 Task: Search one way flight ticket for 3 adults, 3 children in business from Ogdensburg: Ogdensburg International Airport to Jacksonville: Albert J. Ellis Airport on 8-3-2023. Number of bags: 1 checked bag. Price is upto 94000. Outbound departure time preference is 15:45.
Action: Mouse moved to (236, 235)
Screenshot: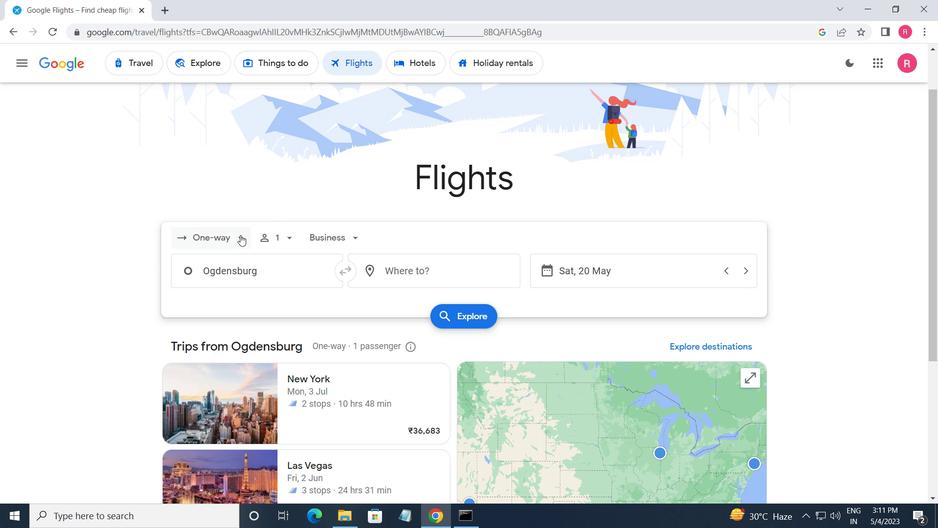 
Action: Mouse pressed left at (236, 235)
Screenshot: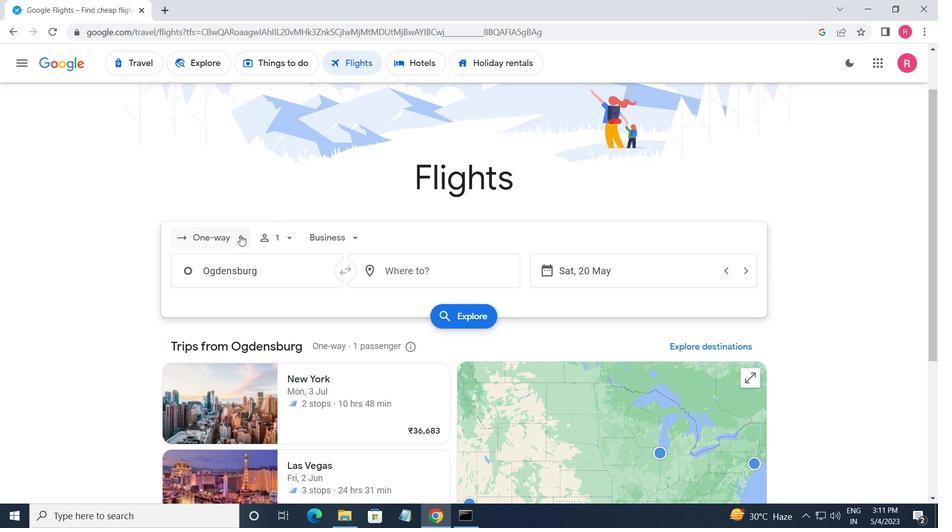 
Action: Mouse moved to (237, 295)
Screenshot: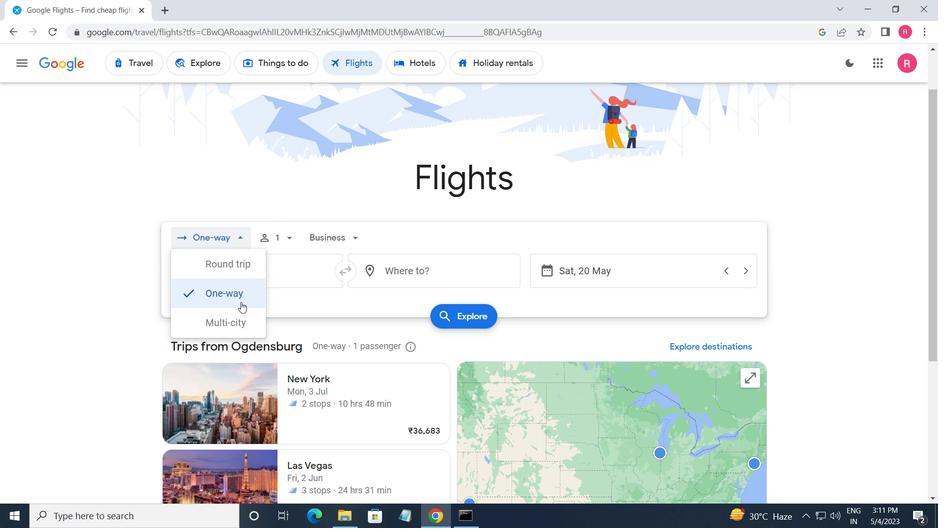 
Action: Mouse pressed left at (237, 295)
Screenshot: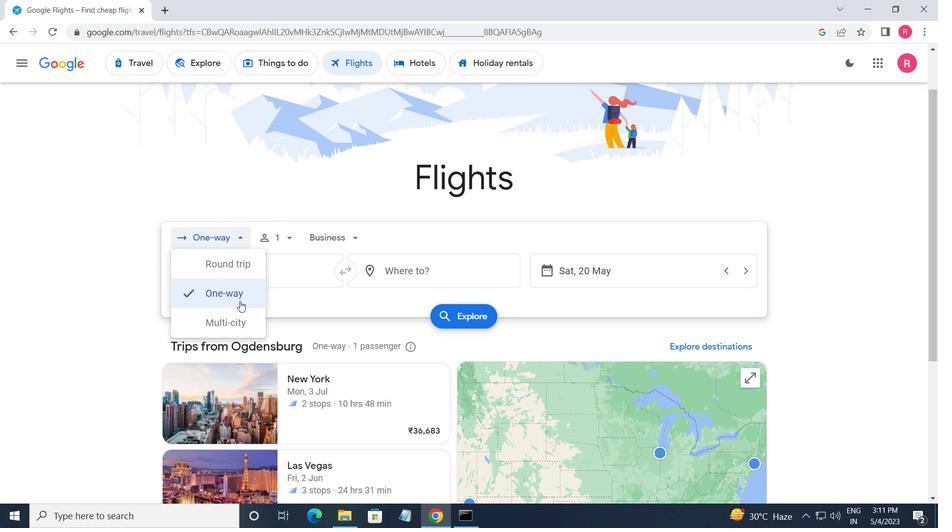 
Action: Mouse moved to (270, 238)
Screenshot: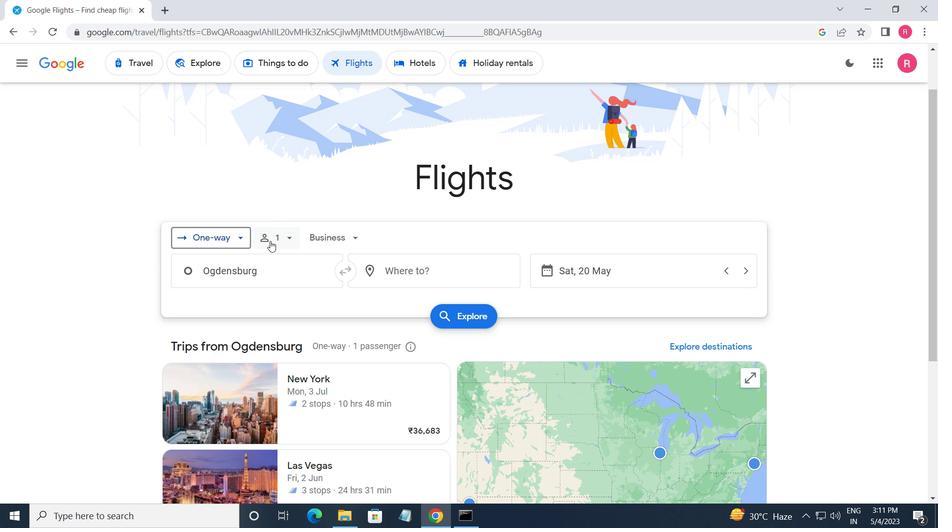 
Action: Mouse pressed left at (270, 238)
Screenshot: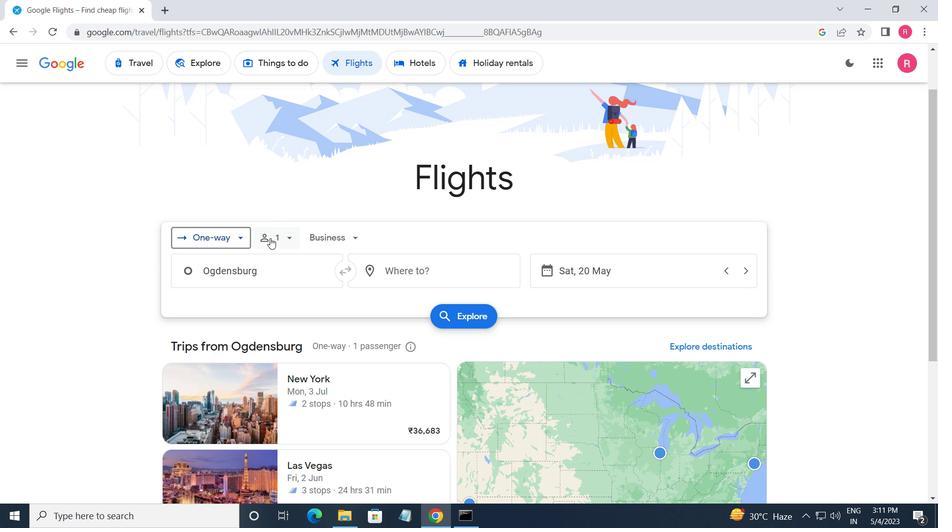
Action: Mouse moved to (390, 263)
Screenshot: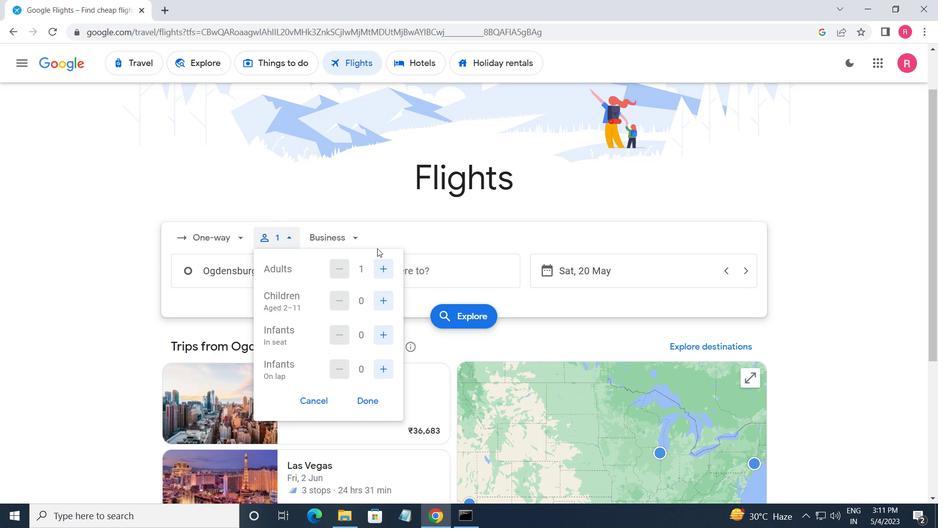 
Action: Mouse pressed left at (390, 263)
Screenshot: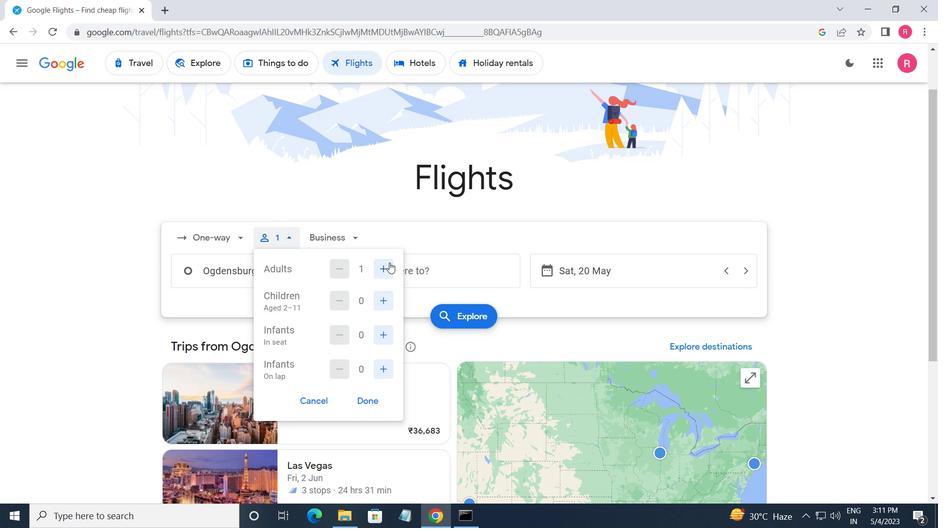 
Action: Mouse moved to (390, 263)
Screenshot: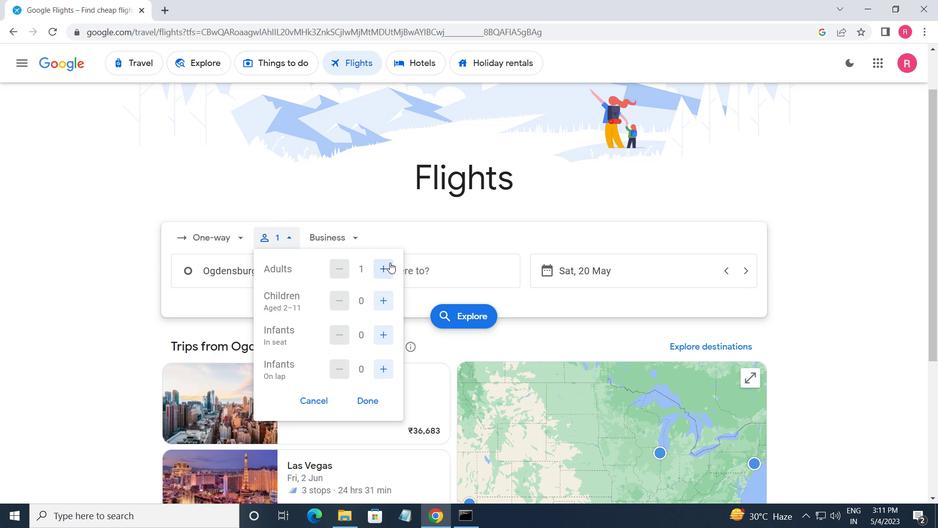 
Action: Mouse pressed left at (390, 263)
Screenshot: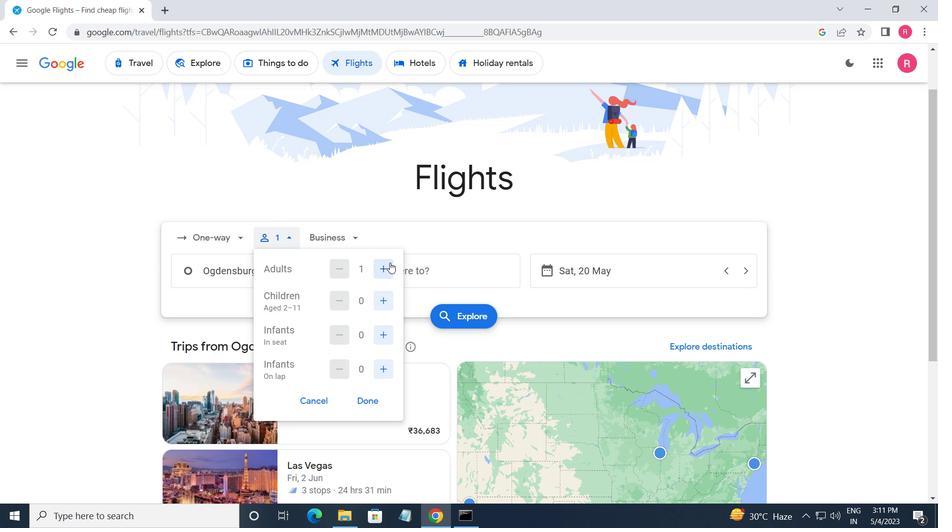 
Action: Mouse moved to (380, 299)
Screenshot: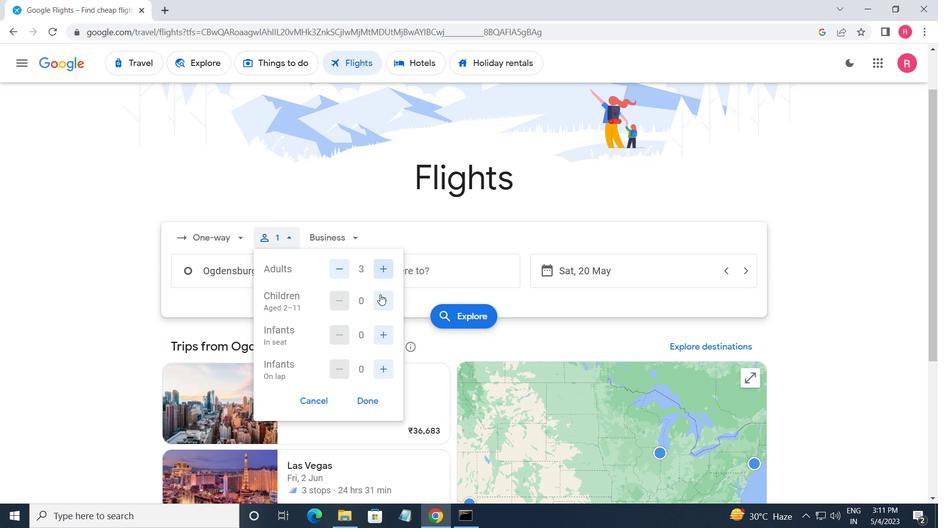 
Action: Mouse pressed left at (380, 299)
Screenshot: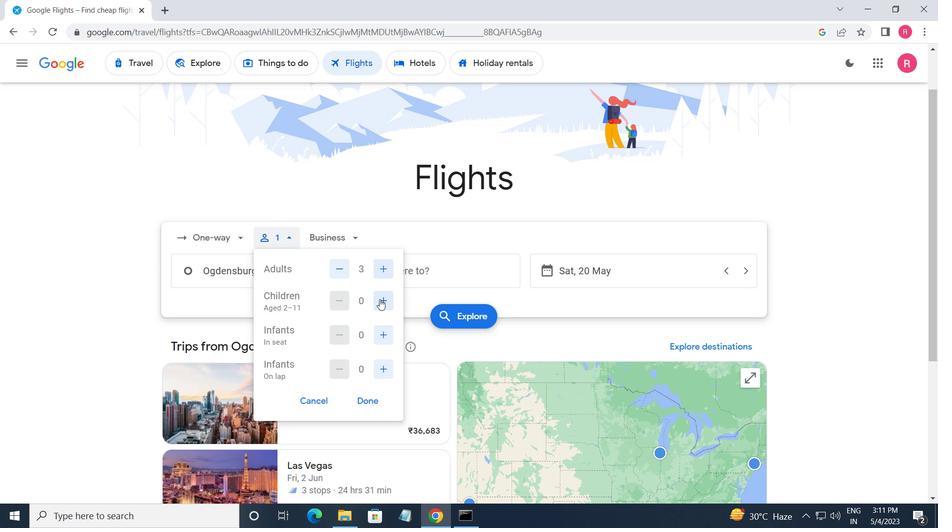 
Action: Mouse moved to (381, 299)
Screenshot: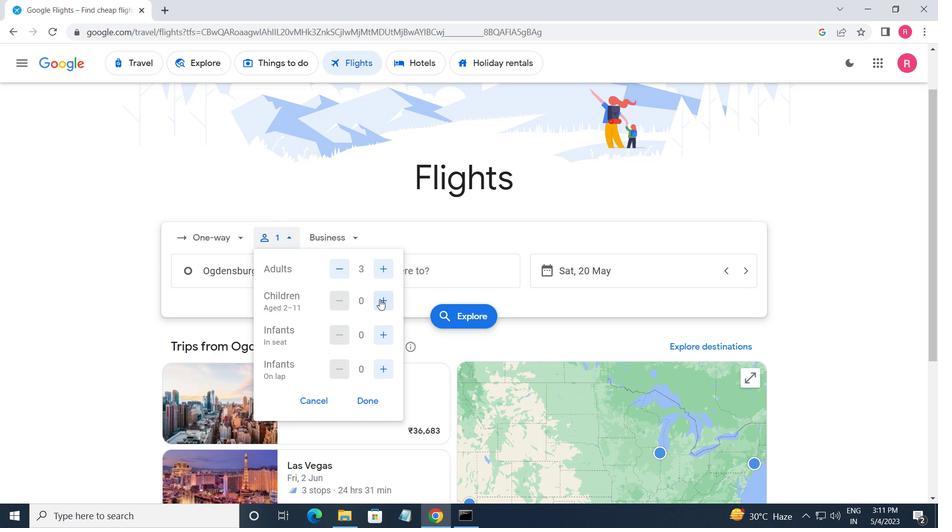 
Action: Mouse pressed left at (381, 299)
Screenshot: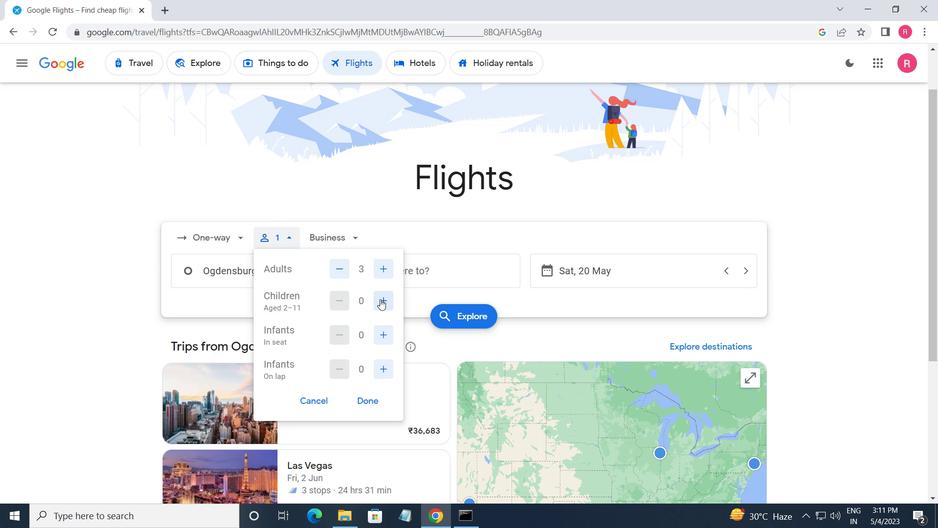
Action: Mouse moved to (381, 299)
Screenshot: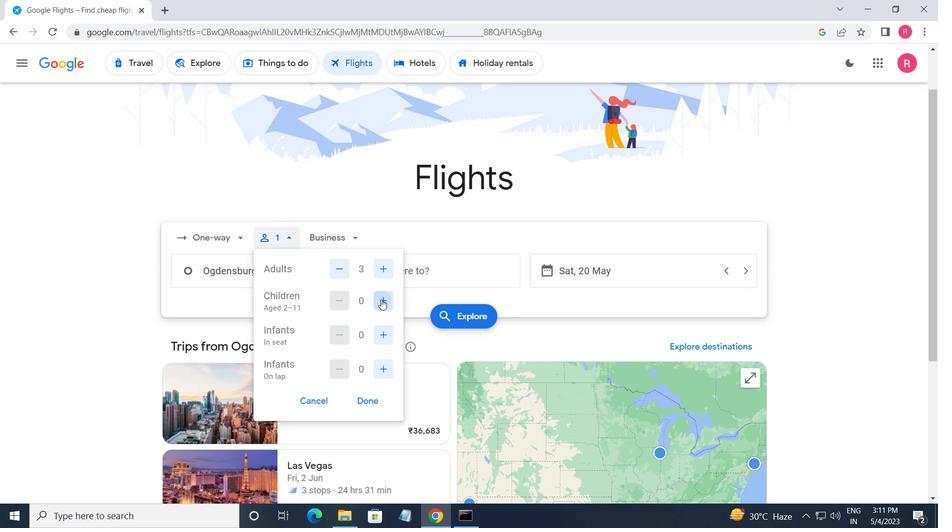 
Action: Mouse pressed left at (381, 299)
Screenshot: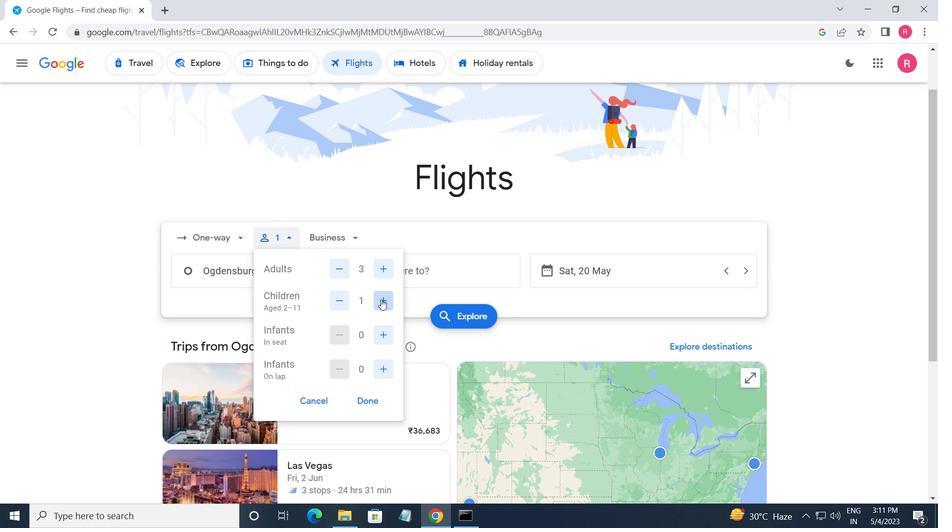 
Action: Mouse moved to (330, 237)
Screenshot: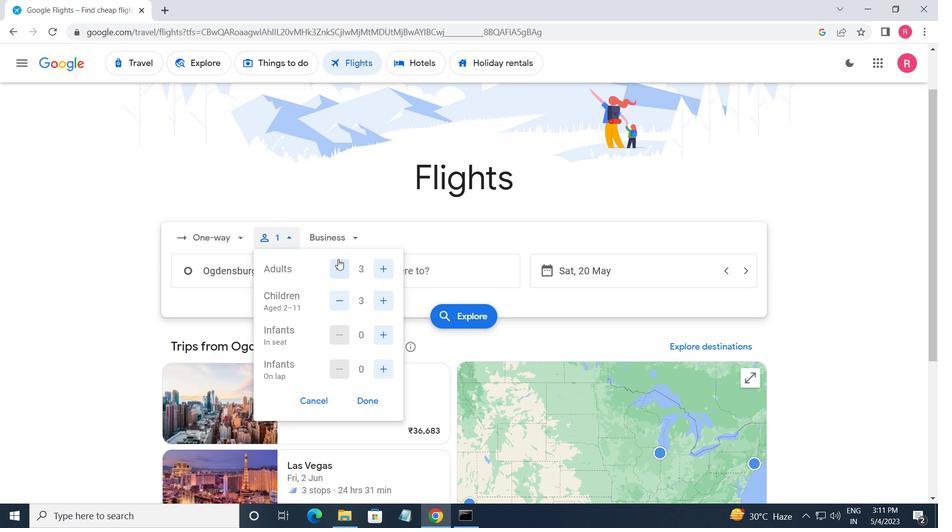 
Action: Mouse pressed left at (330, 237)
Screenshot: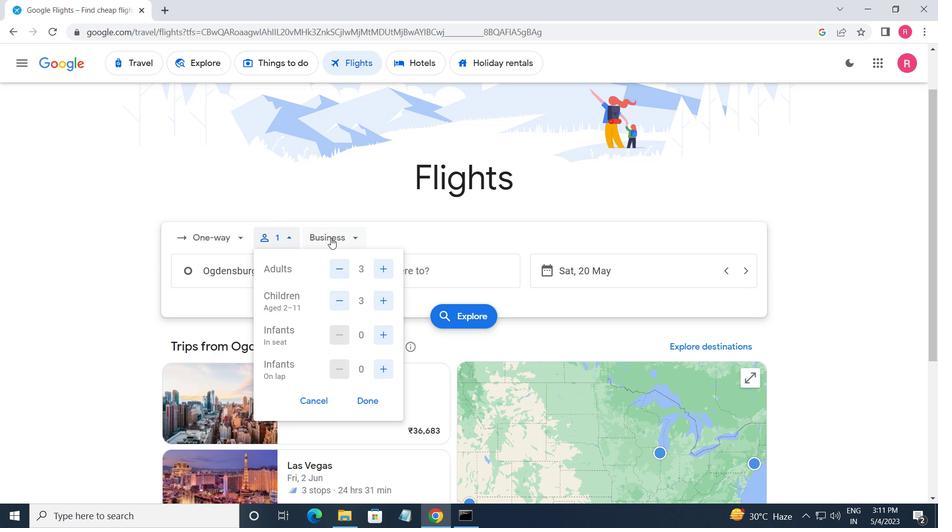 
Action: Mouse moved to (344, 319)
Screenshot: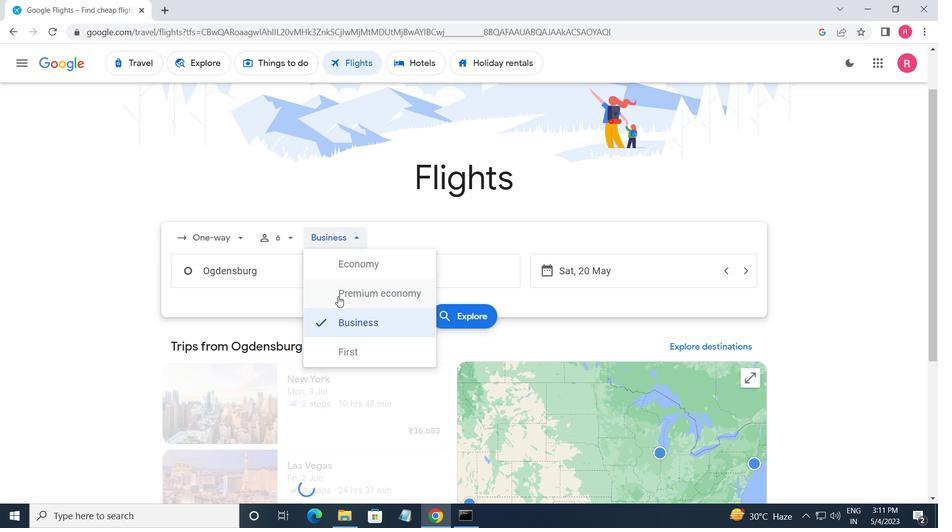 
Action: Mouse pressed left at (344, 319)
Screenshot: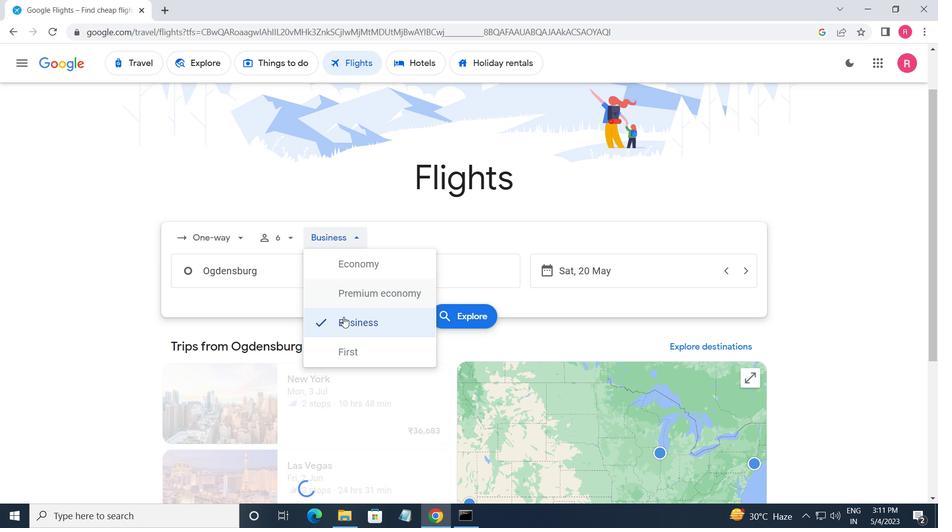 
Action: Mouse moved to (281, 279)
Screenshot: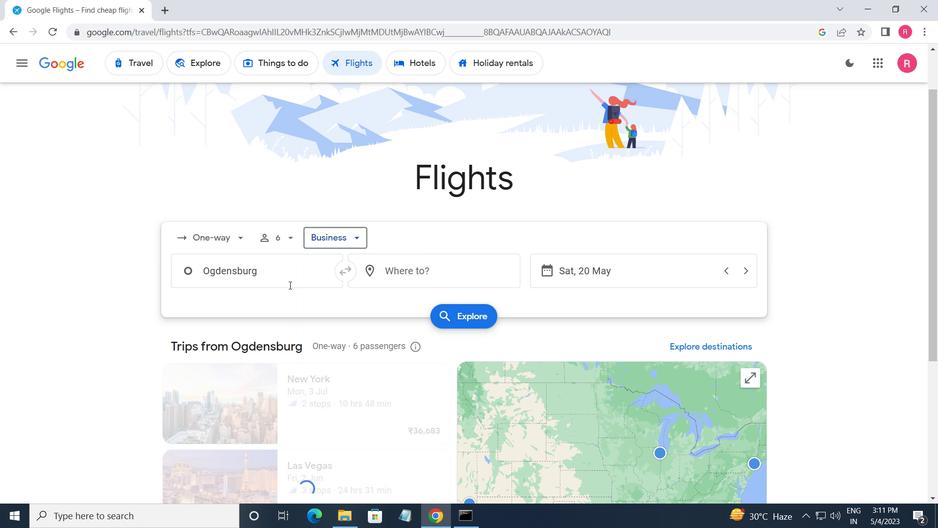 
Action: Mouse pressed left at (281, 279)
Screenshot: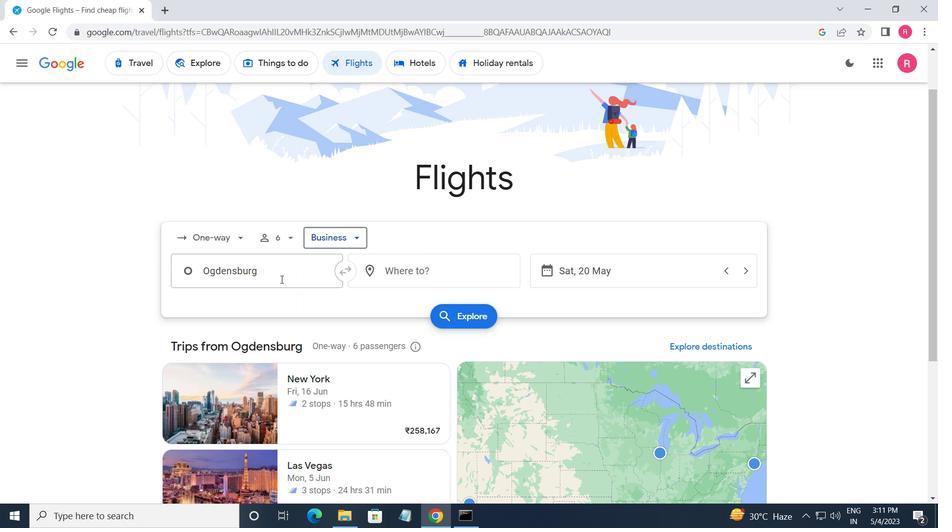 
Action: Mouse moved to (274, 306)
Screenshot: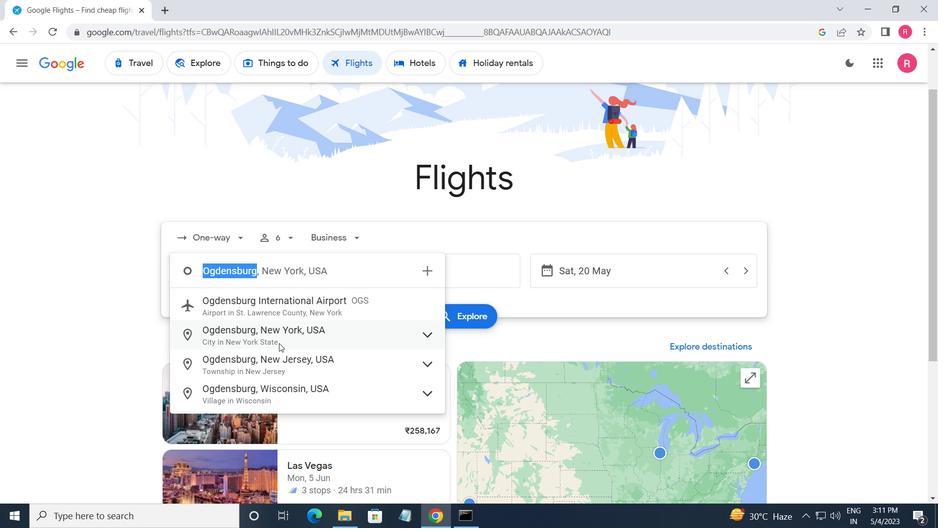 
Action: Mouse pressed left at (274, 306)
Screenshot: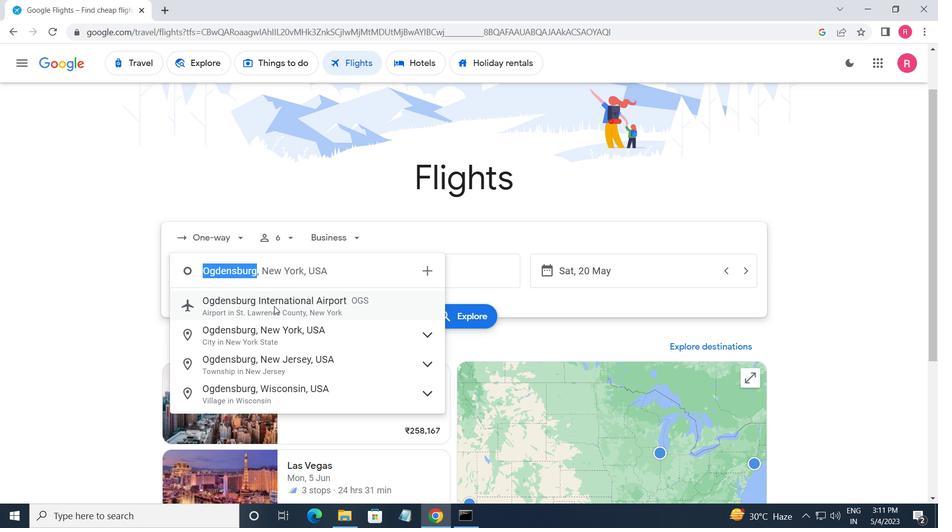 
Action: Mouse moved to (412, 283)
Screenshot: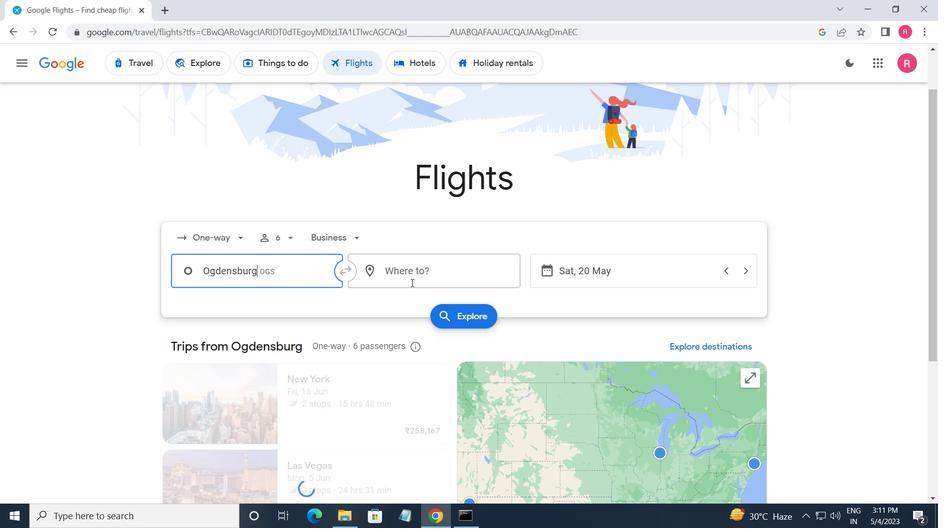
Action: Mouse pressed left at (412, 283)
Screenshot: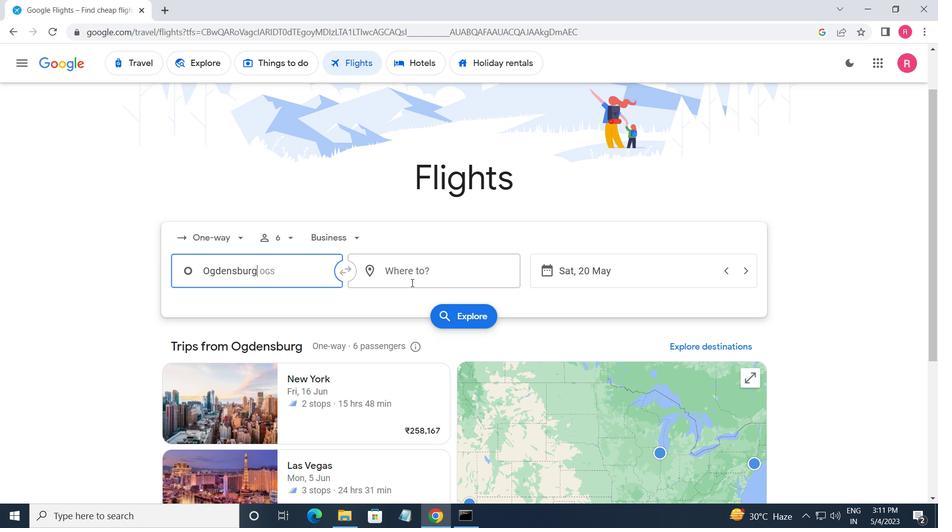
Action: Mouse moved to (424, 344)
Screenshot: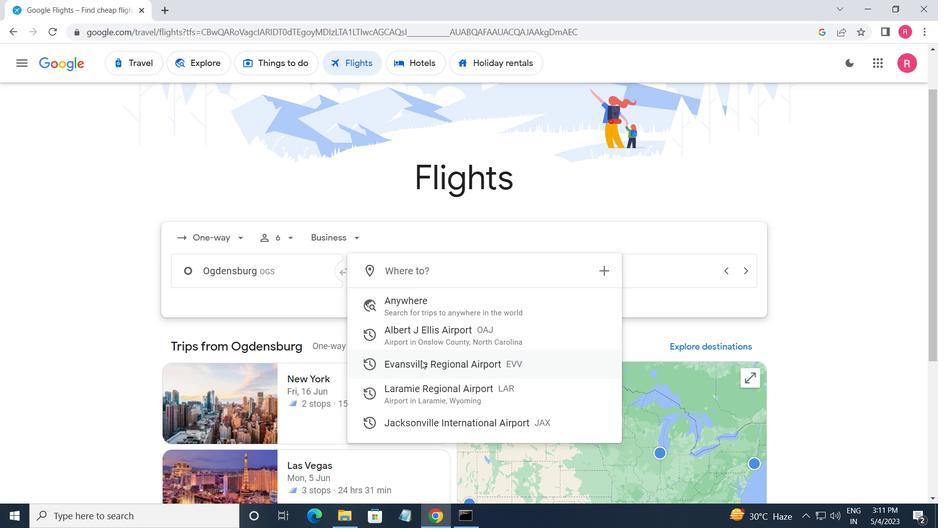 
Action: Mouse pressed left at (424, 344)
Screenshot: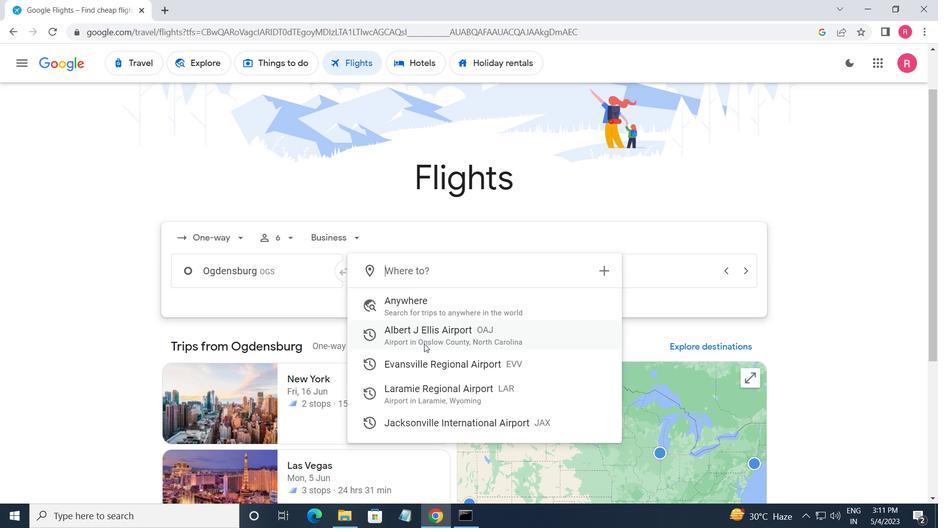 
Action: Mouse moved to (629, 258)
Screenshot: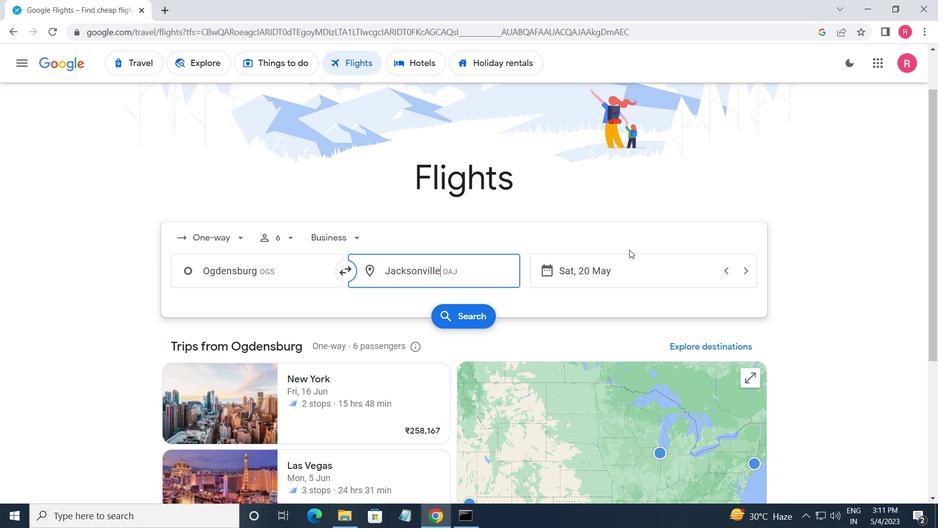 
Action: Mouse pressed left at (629, 258)
Screenshot: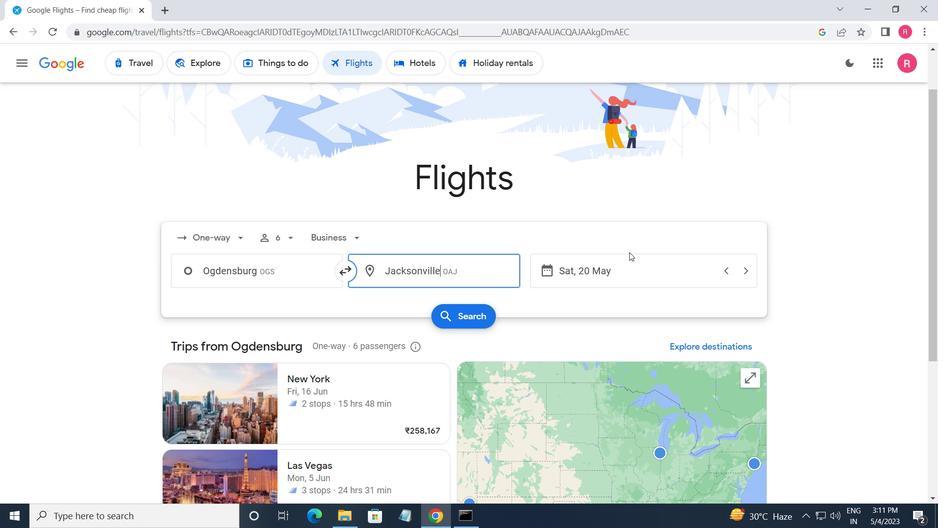 
Action: Mouse moved to (764, 331)
Screenshot: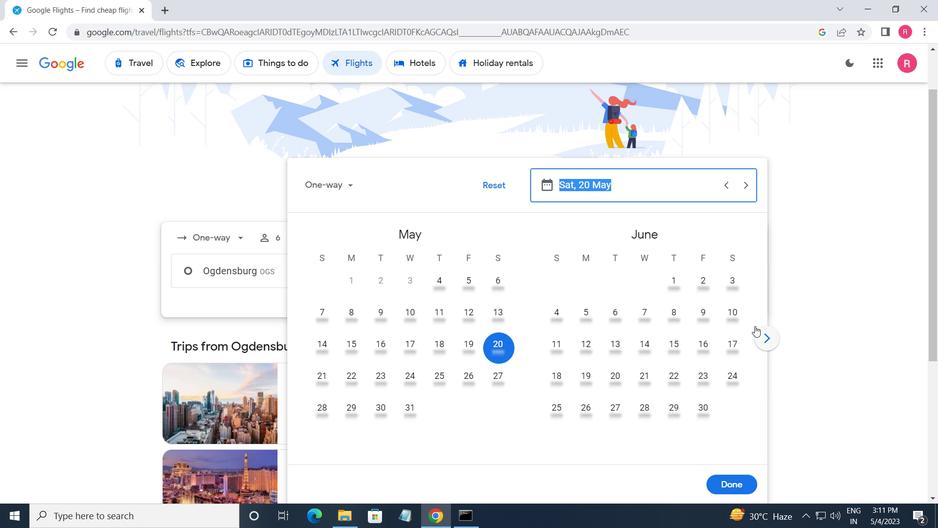 
Action: Mouse pressed left at (764, 331)
Screenshot: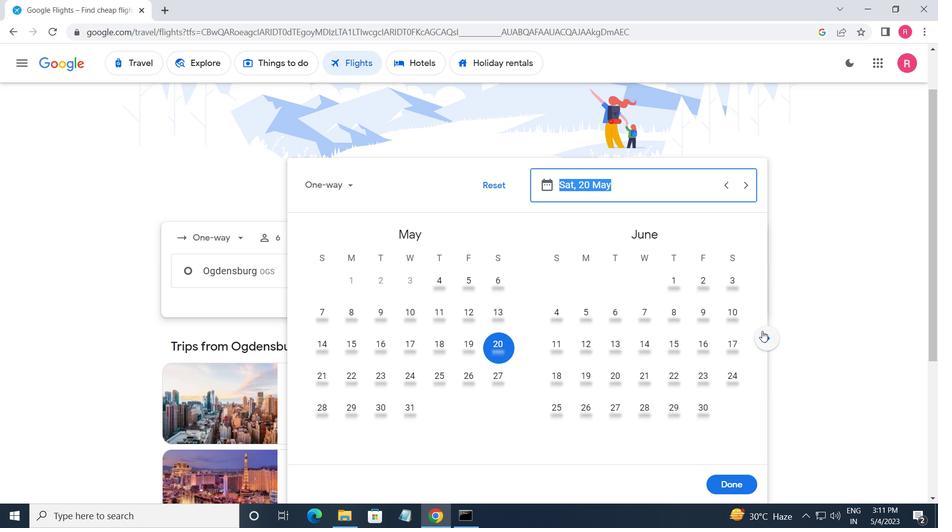 
Action: Mouse moved to (765, 330)
Screenshot: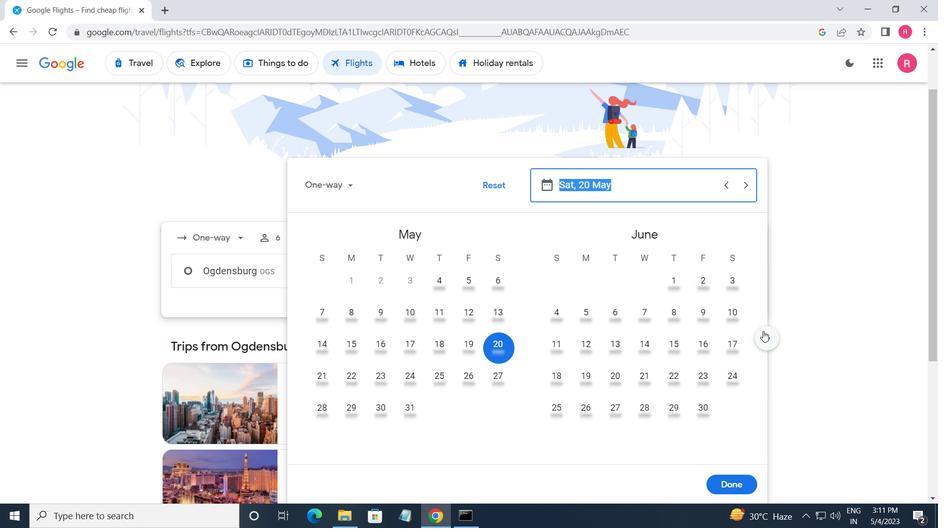 
Action: Mouse pressed left at (765, 330)
Screenshot: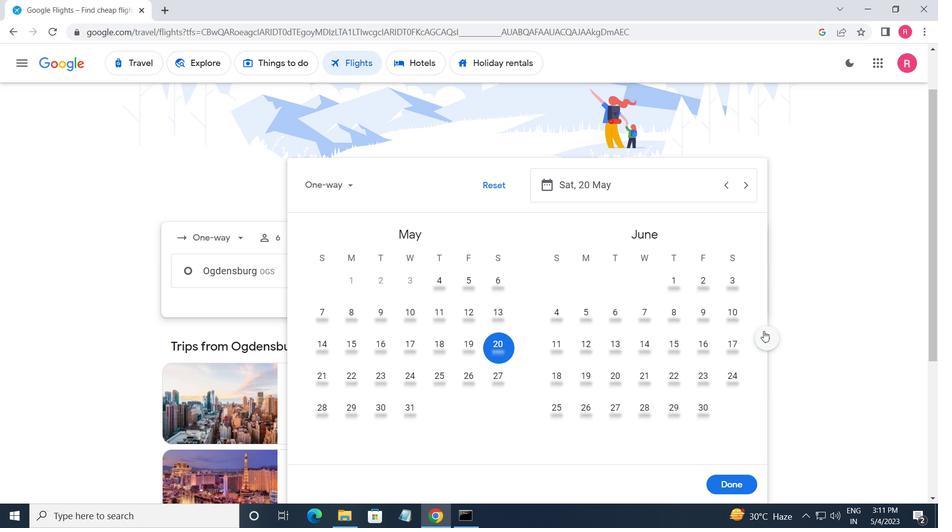 
Action: Mouse moved to (764, 330)
Screenshot: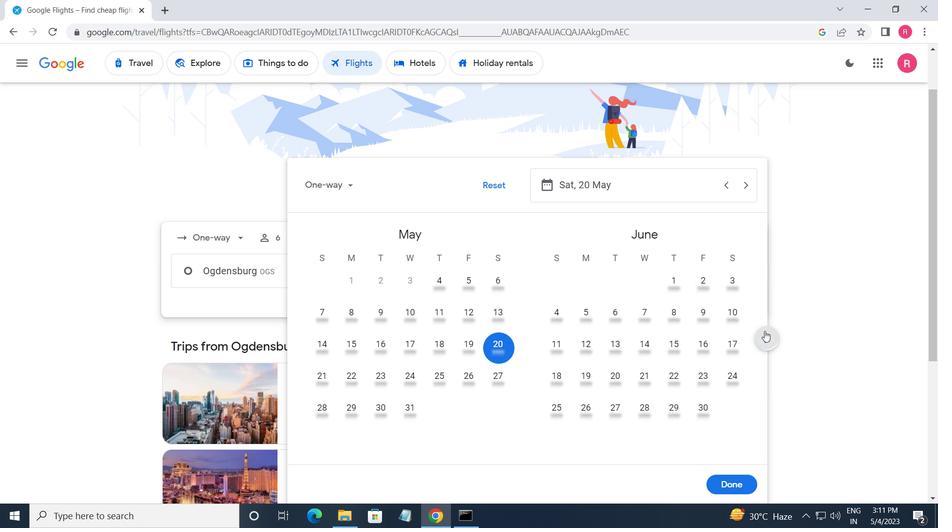 
Action: Mouse pressed left at (764, 330)
Screenshot: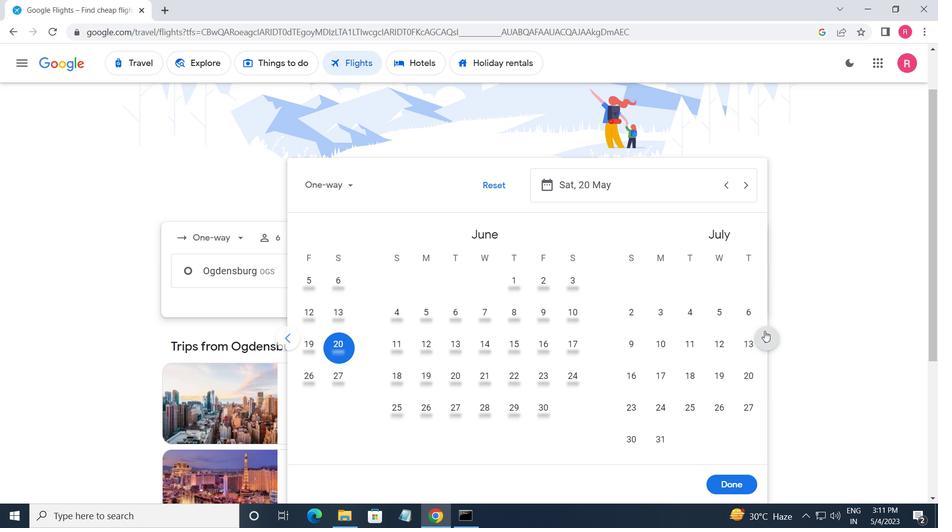 
Action: Mouse moved to (444, 281)
Screenshot: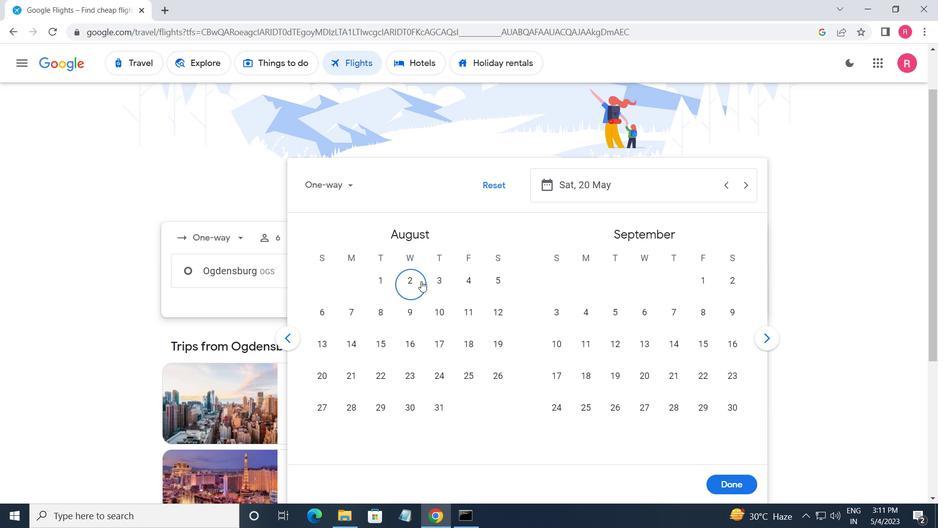 
Action: Mouse pressed left at (444, 281)
Screenshot: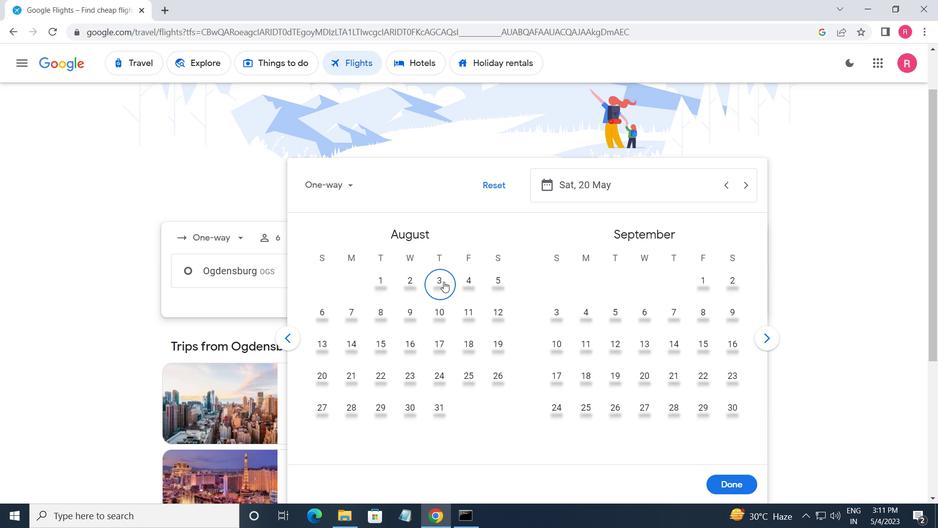 
Action: Mouse moved to (725, 480)
Screenshot: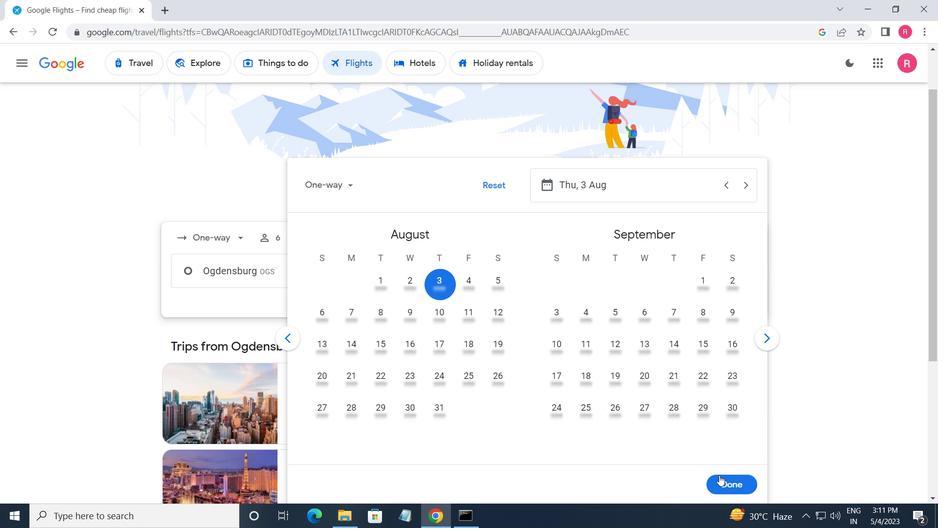 
Action: Mouse pressed left at (725, 480)
Screenshot: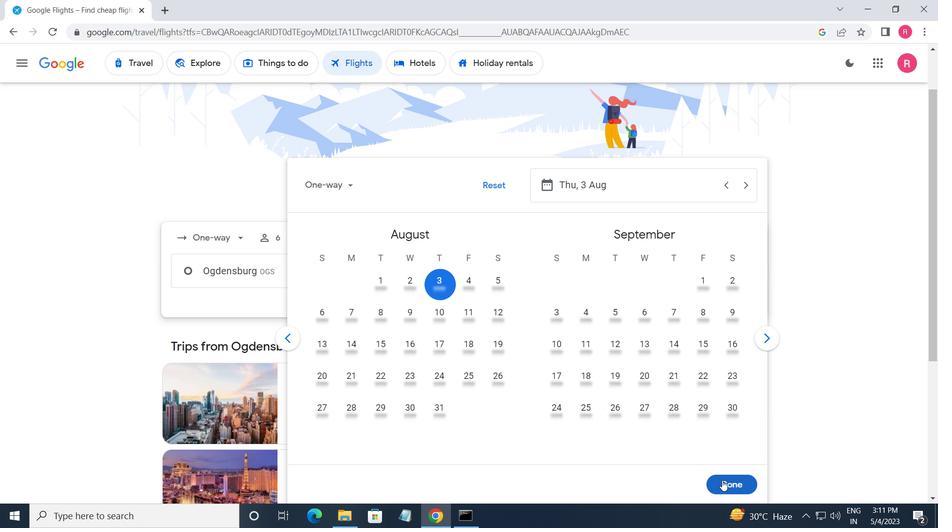 
Action: Mouse moved to (454, 325)
Screenshot: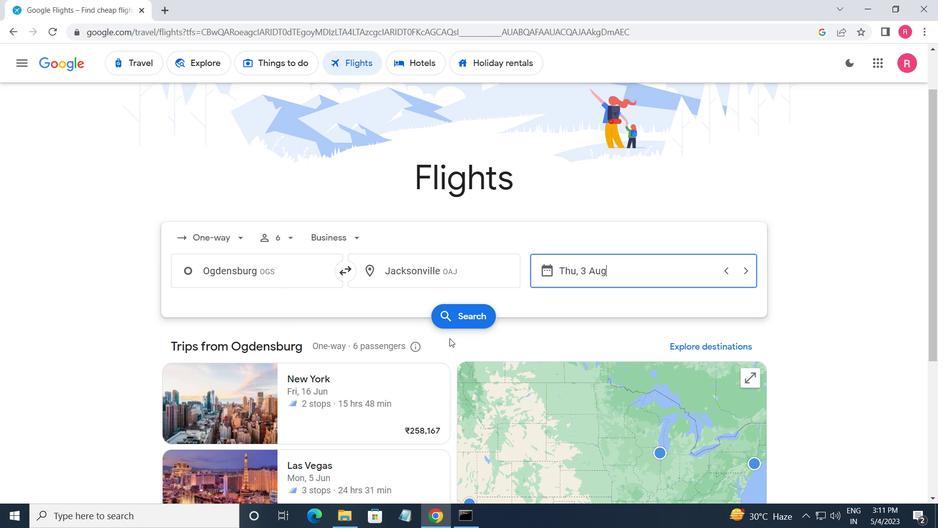 
Action: Mouse pressed left at (454, 325)
Screenshot: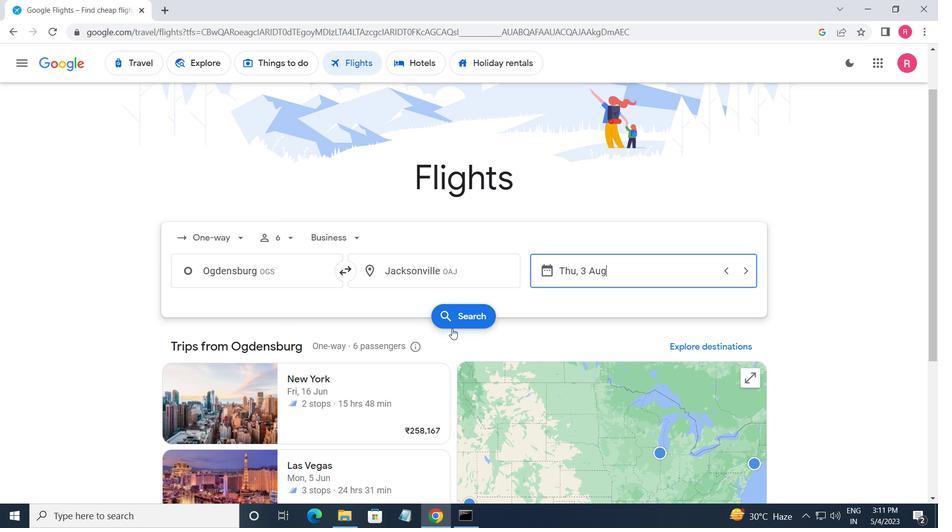 
Action: Mouse moved to (174, 173)
Screenshot: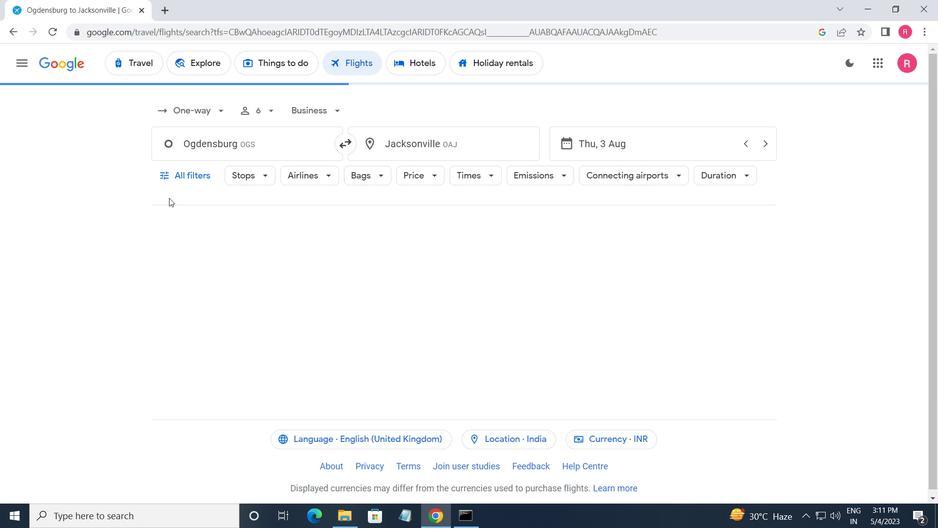 
Action: Mouse pressed left at (174, 173)
Screenshot: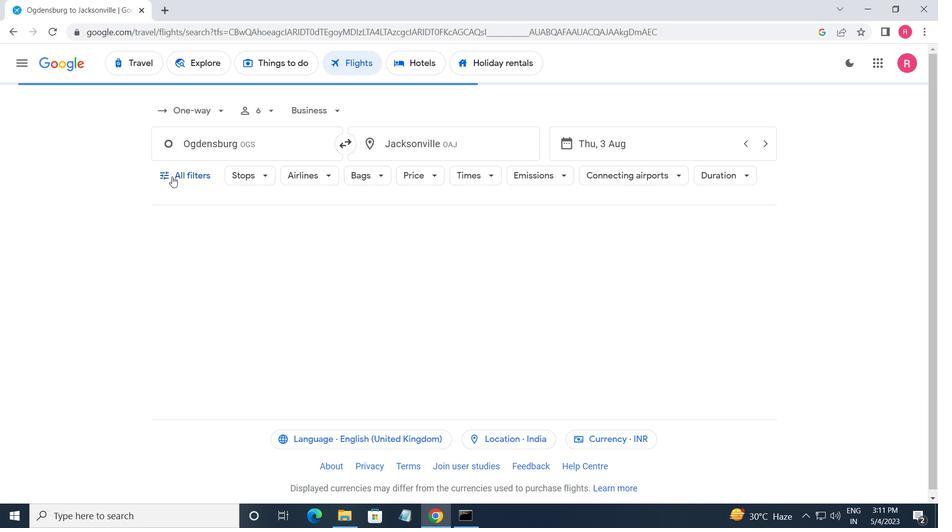 
Action: Mouse moved to (282, 350)
Screenshot: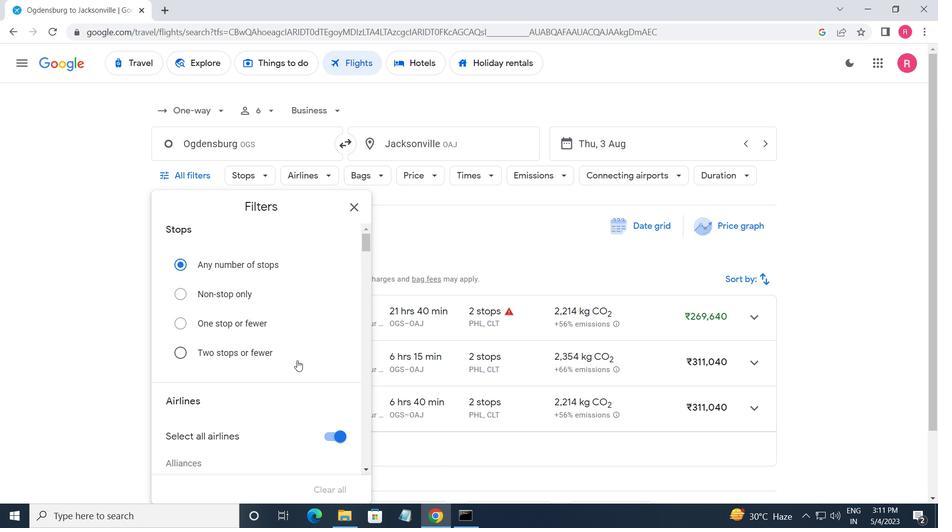 
Action: Mouse scrolled (282, 349) with delta (0, 0)
Screenshot: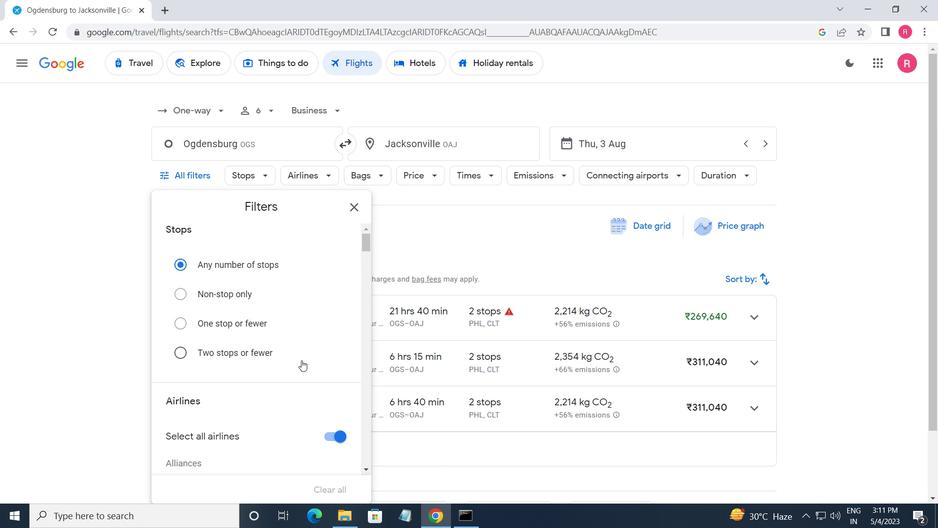 
Action: Mouse scrolled (282, 349) with delta (0, 0)
Screenshot: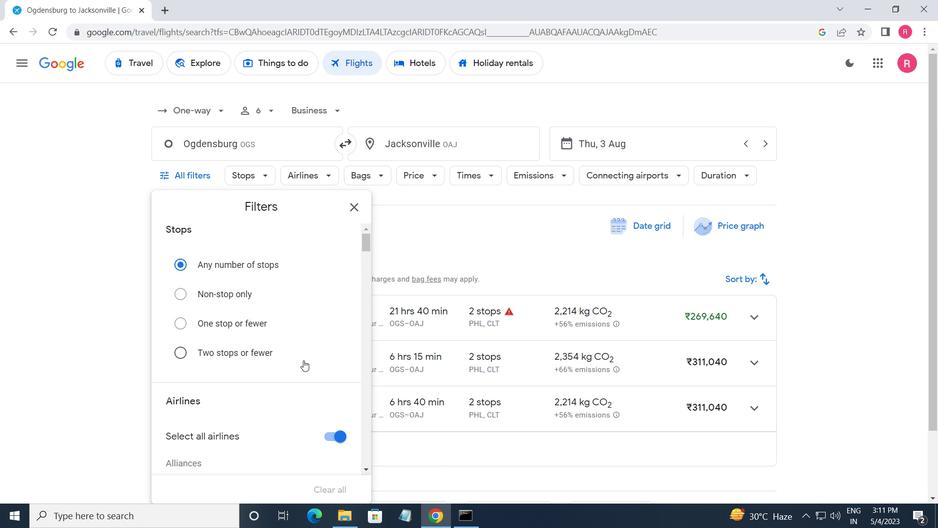 
Action: Mouse scrolled (282, 349) with delta (0, 0)
Screenshot: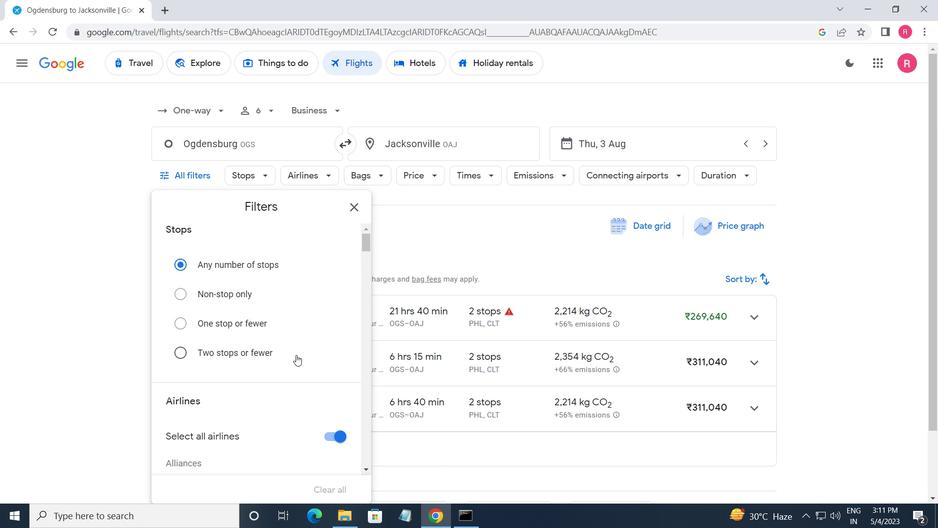 
Action: Mouse scrolled (282, 349) with delta (0, 0)
Screenshot: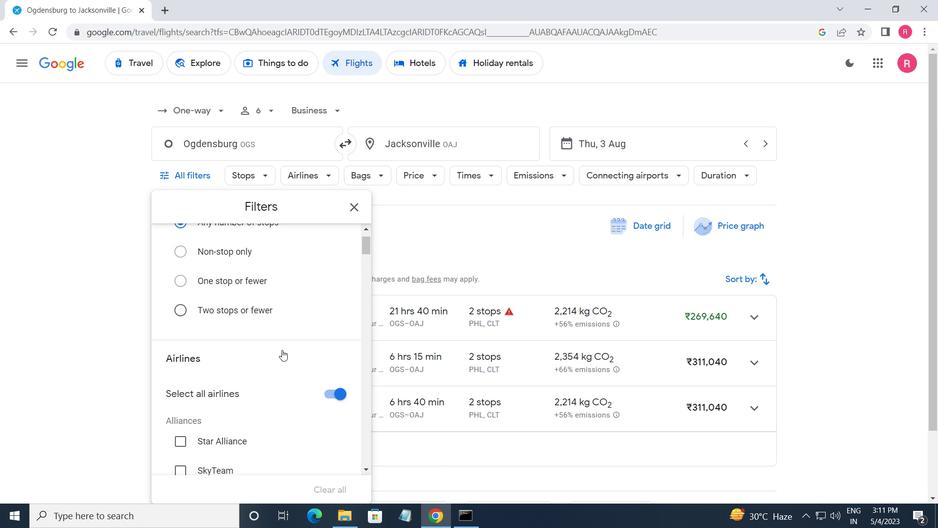 
Action: Mouse scrolled (282, 349) with delta (0, 0)
Screenshot: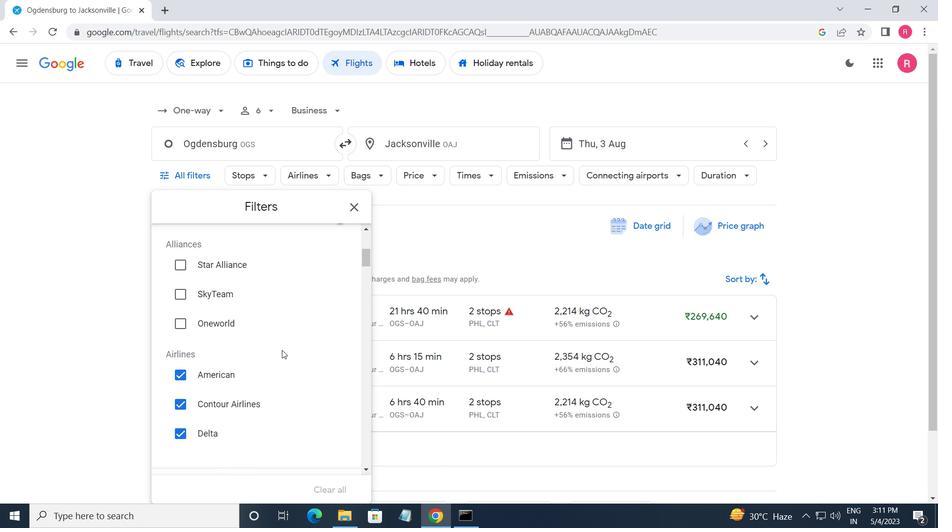 
Action: Mouse moved to (290, 347)
Screenshot: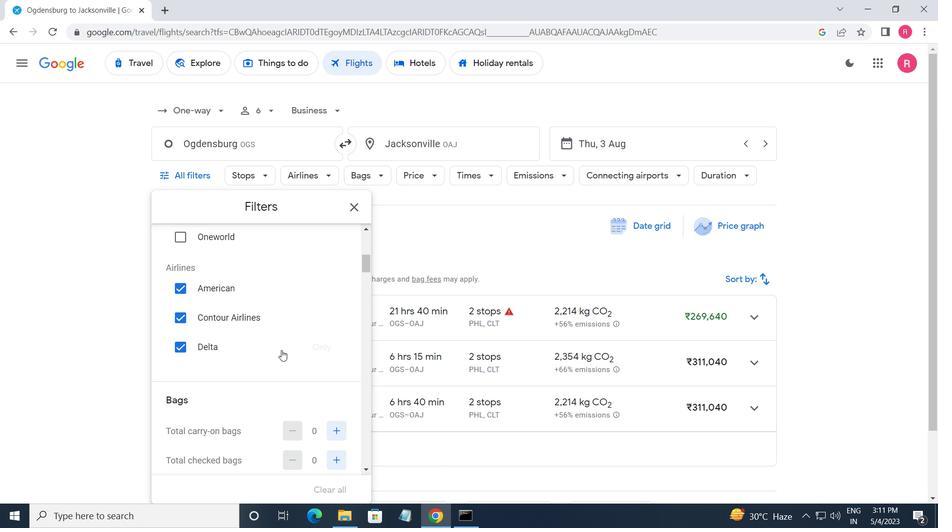 
Action: Mouse scrolled (290, 347) with delta (0, 0)
Screenshot: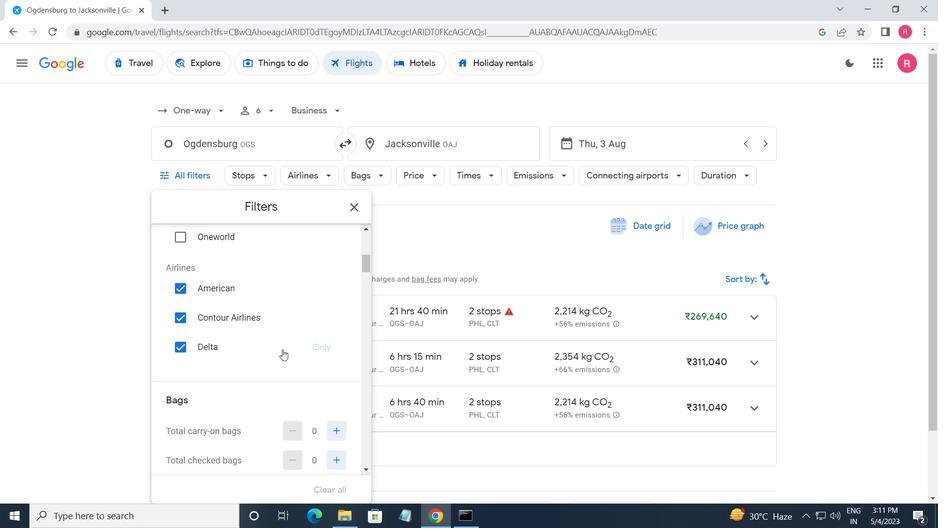 
Action: Mouse scrolled (290, 347) with delta (0, 0)
Screenshot: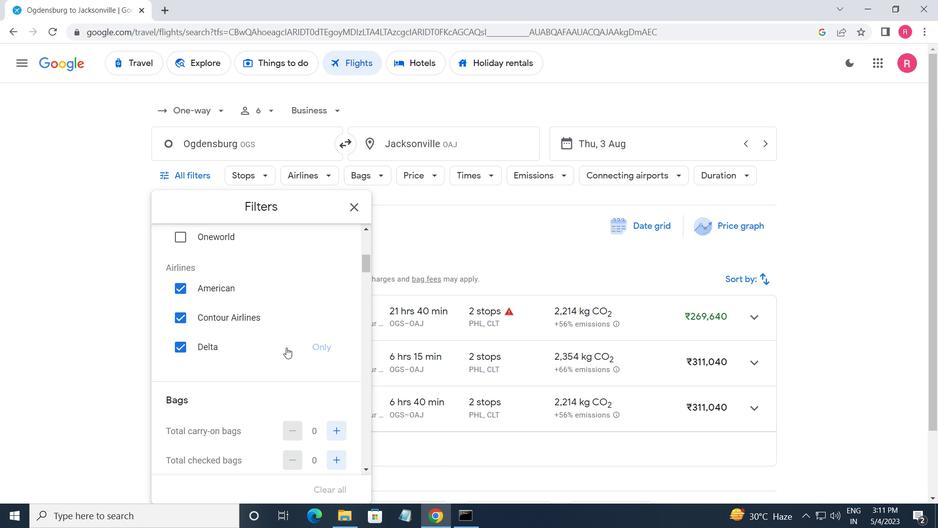 
Action: Mouse scrolled (290, 346) with delta (0, 0)
Screenshot: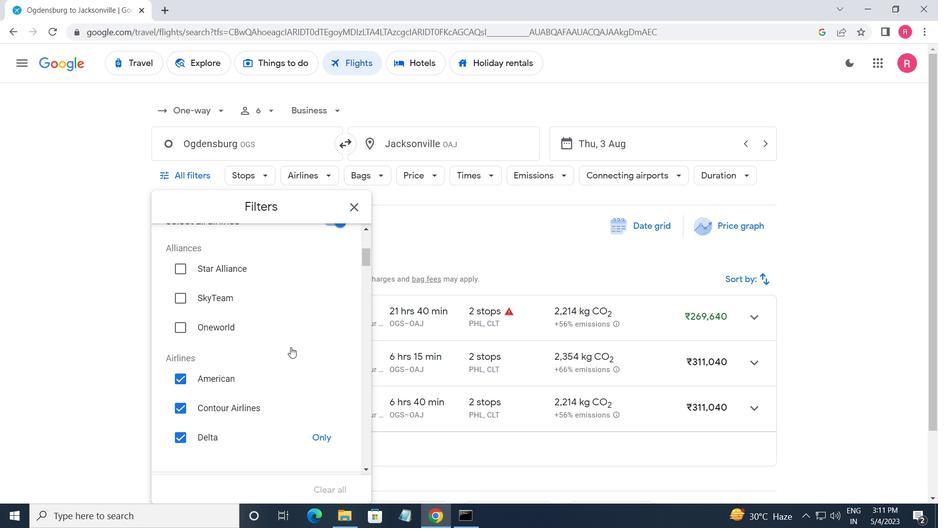 
Action: Mouse scrolled (290, 346) with delta (0, 0)
Screenshot: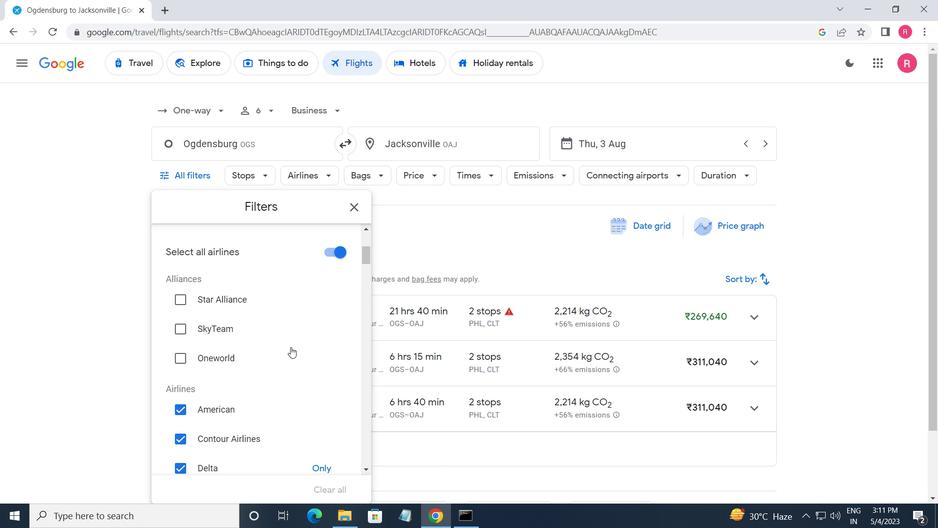 
Action: Mouse scrolled (290, 346) with delta (0, 0)
Screenshot: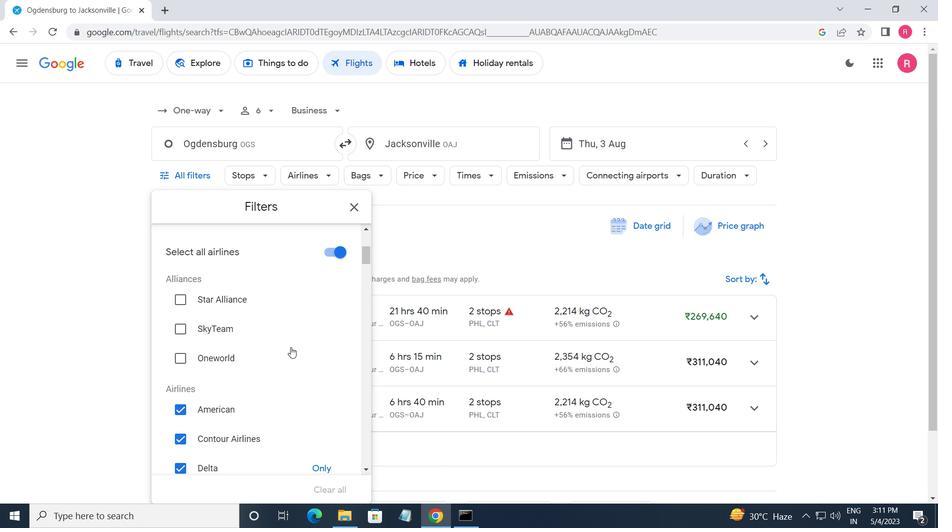
Action: Mouse scrolled (290, 346) with delta (0, 0)
Screenshot: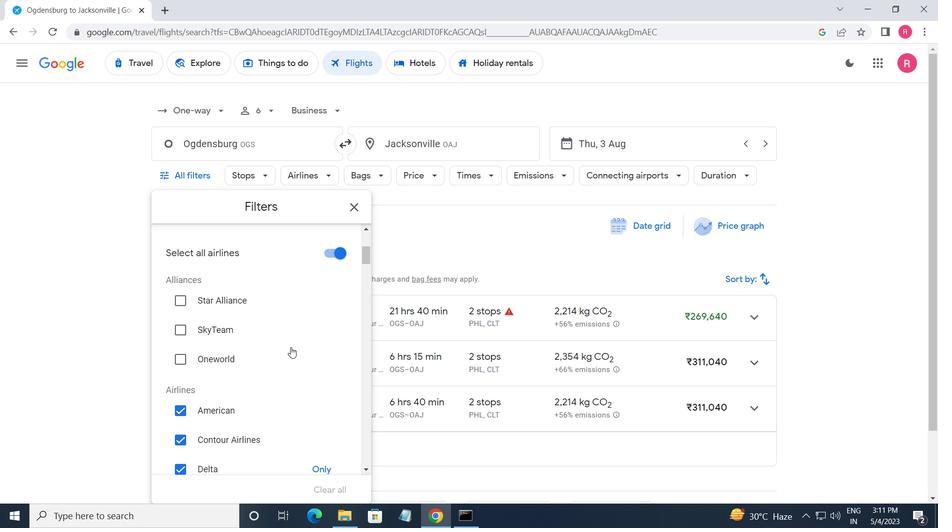 
Action: Mouse moved to (341, 343)
Screenshot: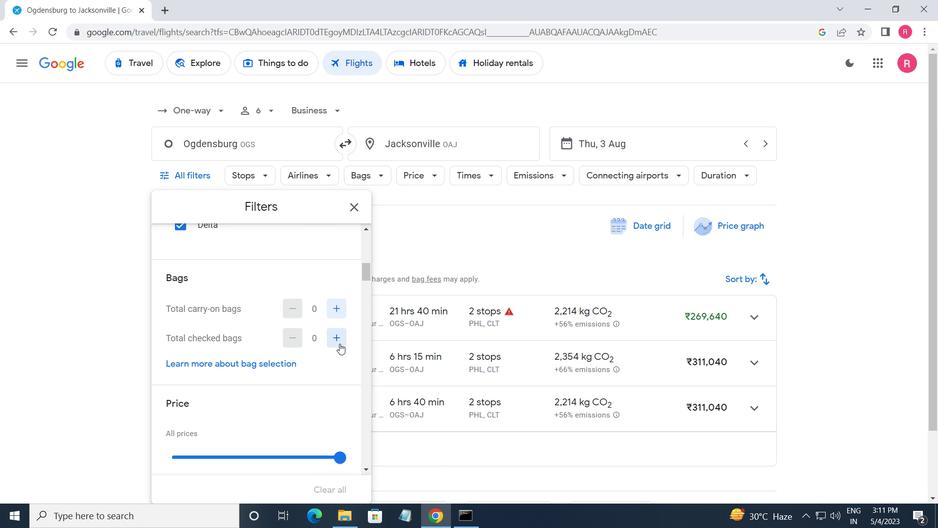 
Action: Mouse pressed left at (341, 343)
Screenshot: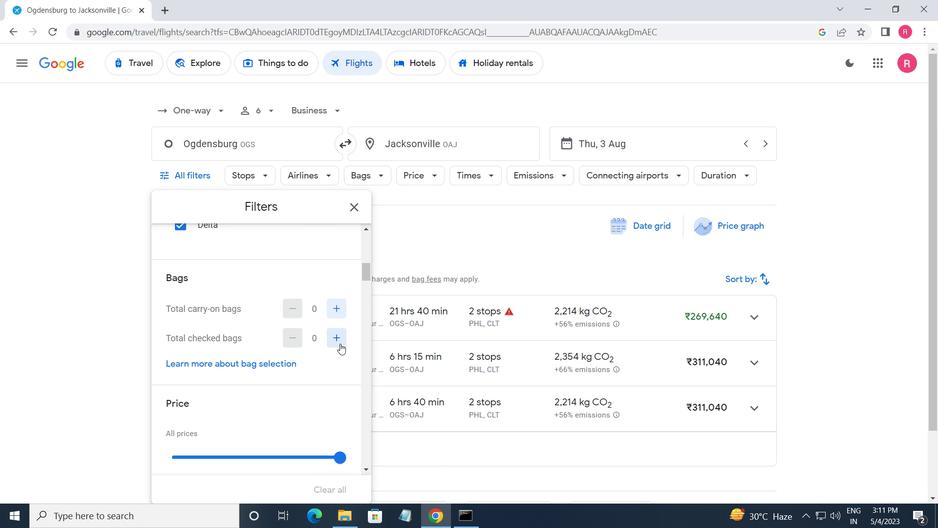 
Action: Mouse moved to (338, 341)
Screenshot: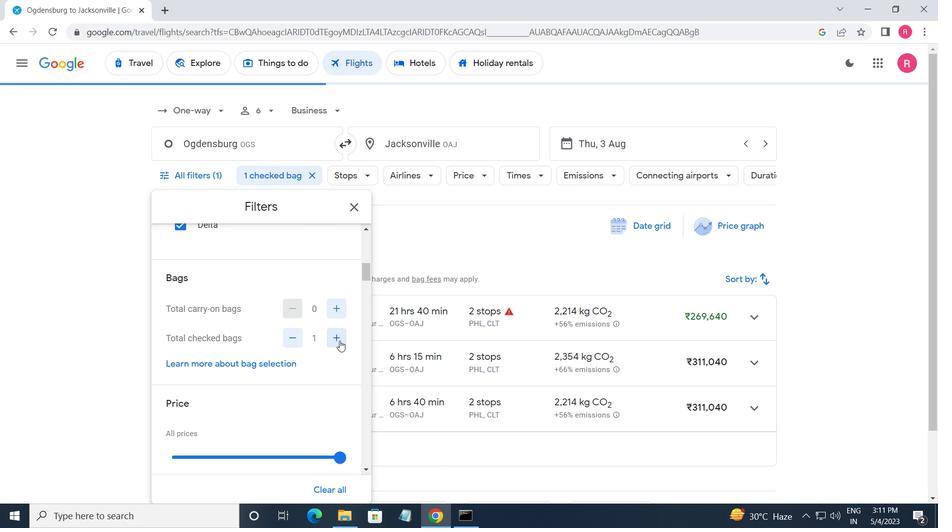 
Action: Mouse scrolled (338, 340) with delta (0, 0)
Screenshot: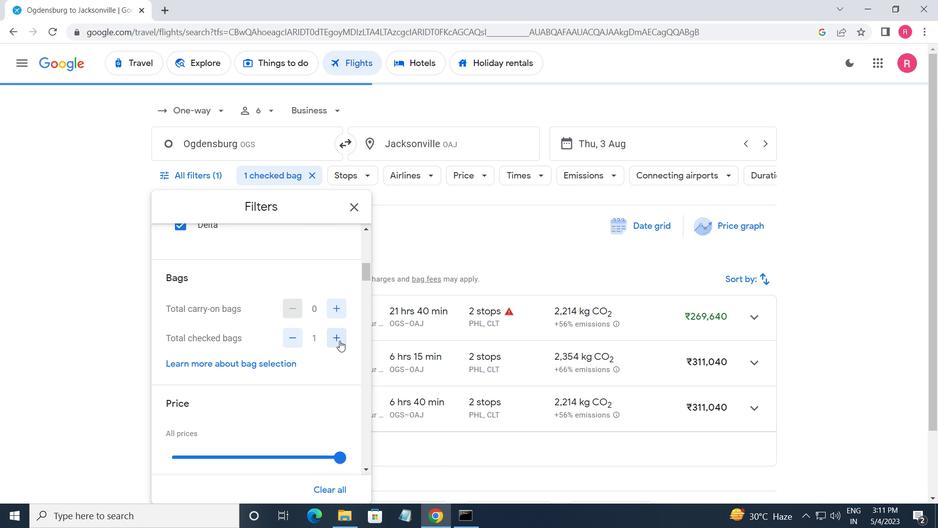 
Action: Mouse moved to (338, 341)
Screenshot: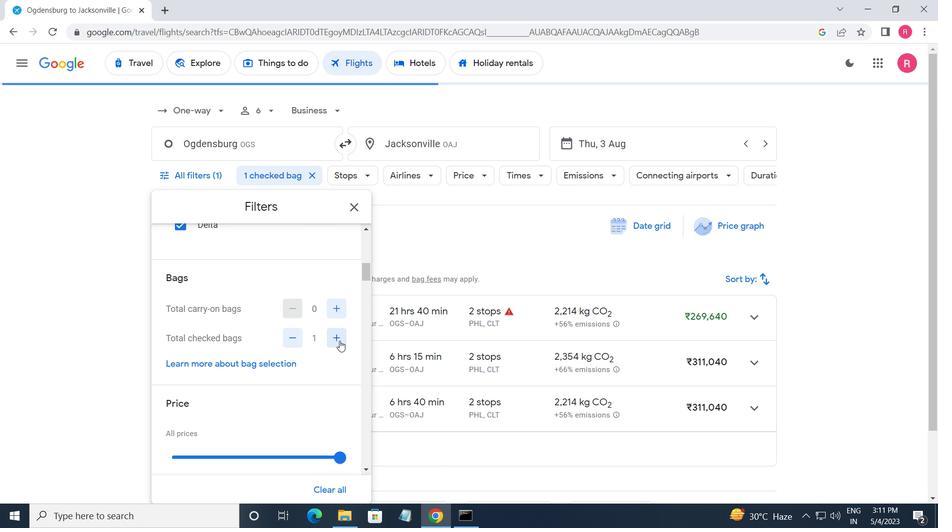 
Action: Mouse scrolled (338, 340) with delta (0, 0)
Screenshot: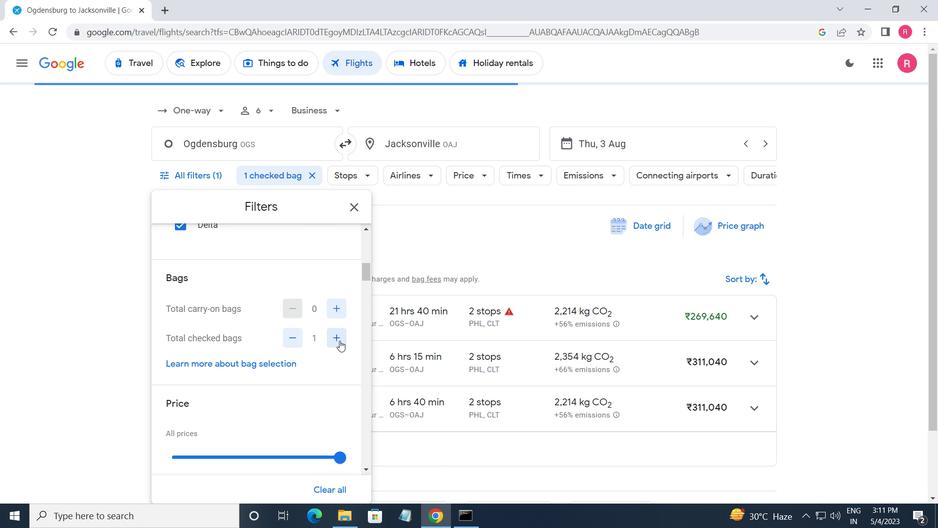 
Action: Mouse moved to (345, 344)
Screenshot: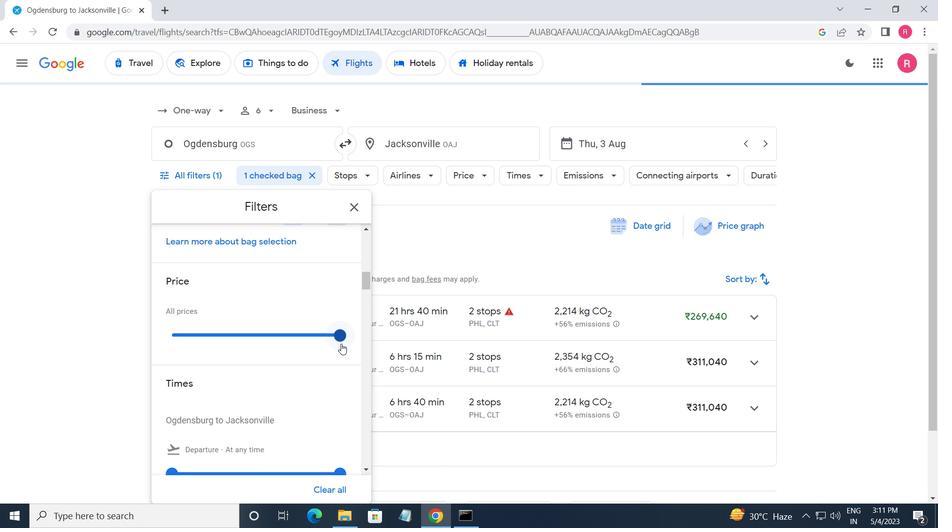 
Action: Mouse pressed left at (345, 344)
Screenshot: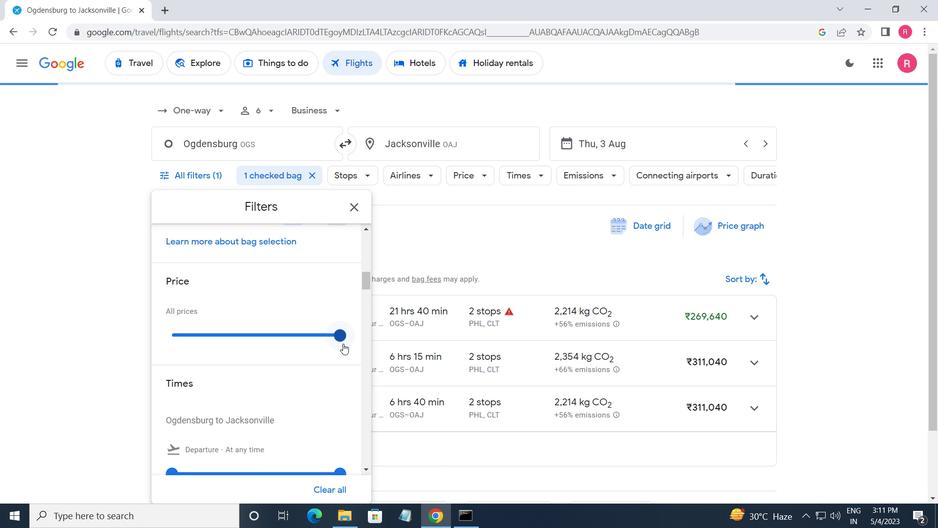 
Action: Mouse moved to (335, 329)
Screenshot: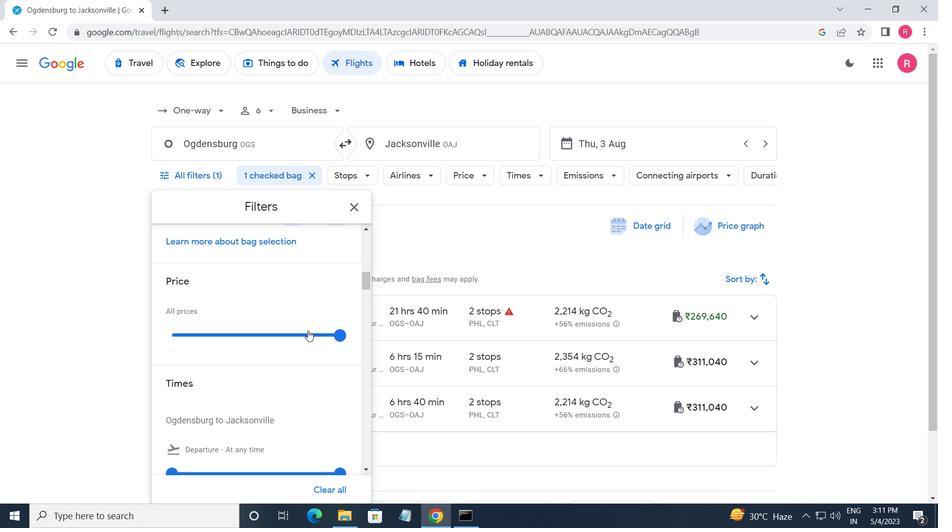 
Action: Mouse pressed left at (335, 329)
Screenshot: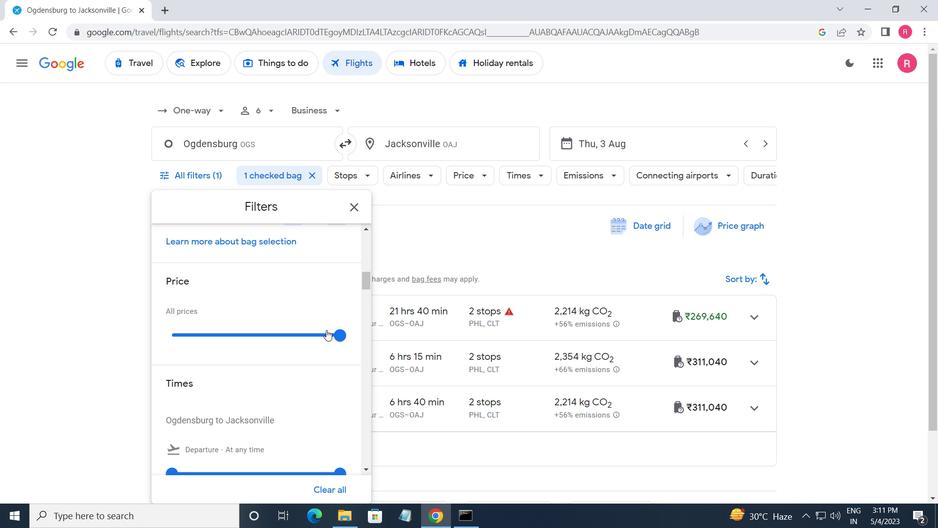 
Action: Mouse moved to (232, 354)
Screenshot: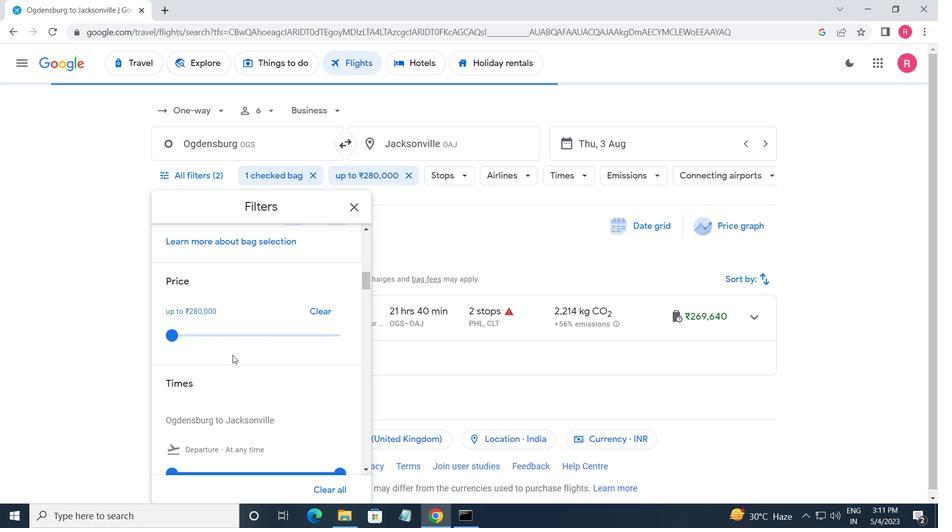 
Action: Mouse scrolled (232, 354) with delta (0, 0)
Screenshot: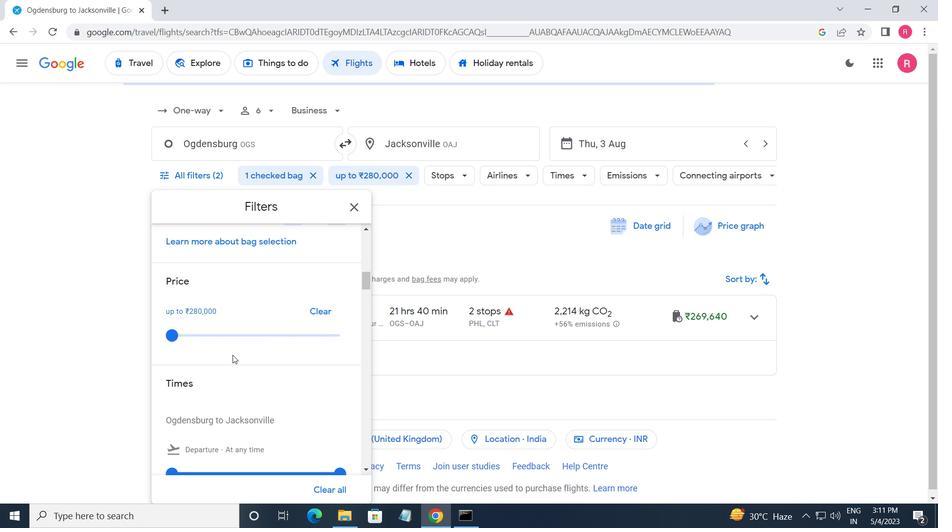 
Action: Mouse scrolled (232, 354) with delta (0, 0)
Screenshot: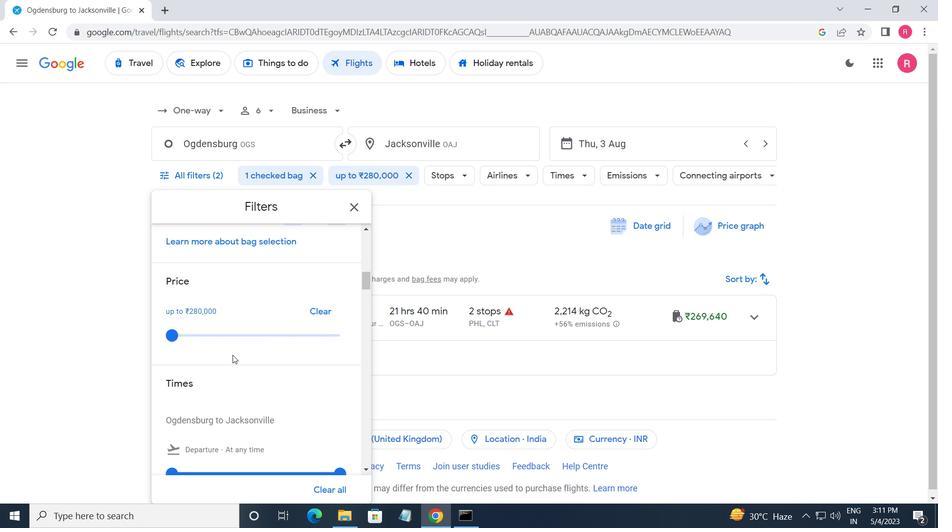 
Action: Mouse scrolled (232, 354) with delta (0, 0)
Screenshot: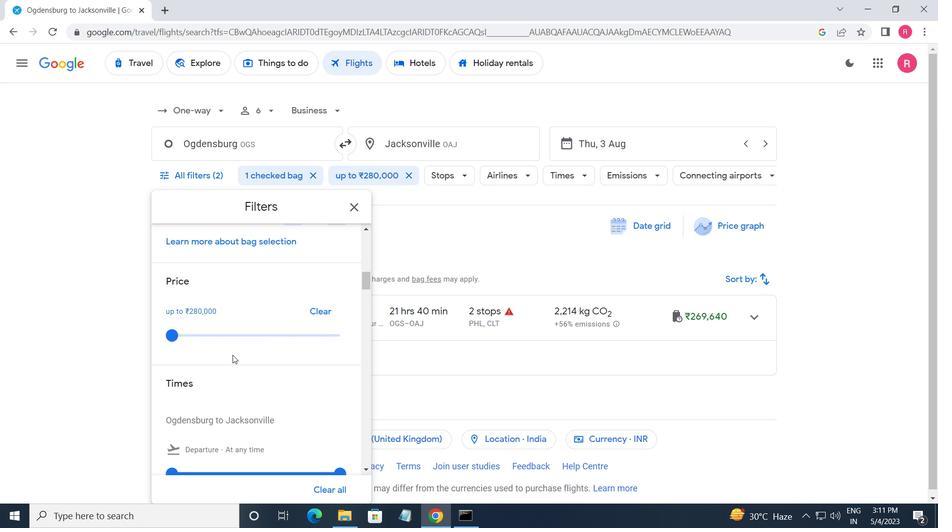 
Action: Mouse moved to (174, 303)
Screenshot: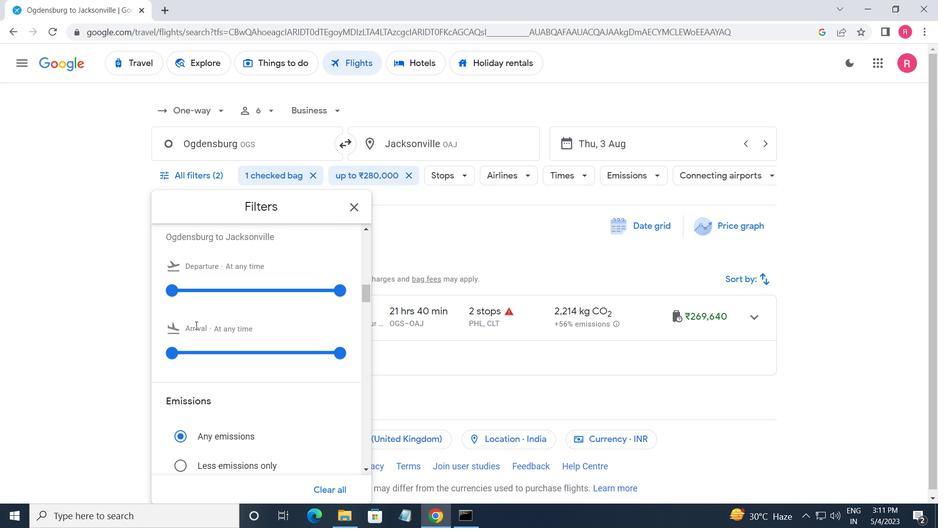 
Action: Mouse pressed left at (174, 303)
Screenshot: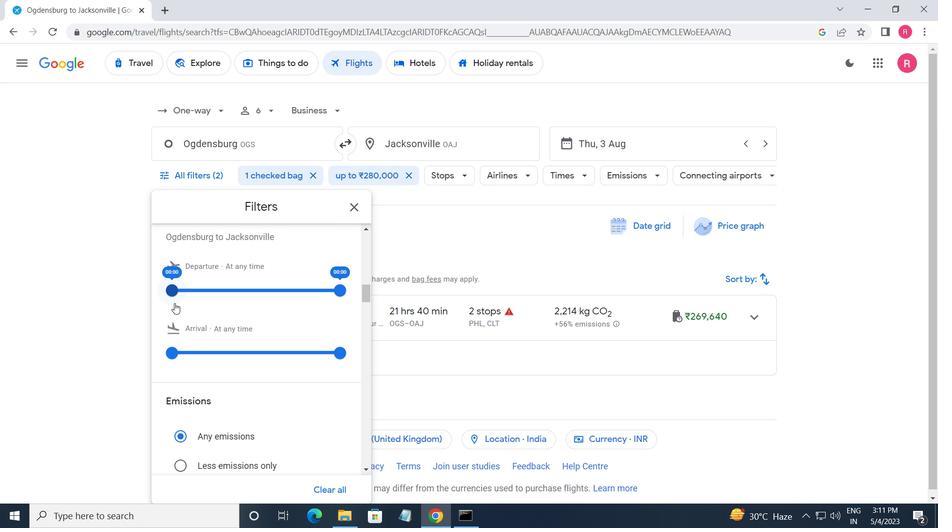 
Action: Mouse moved to (338, 294)
Screenshot: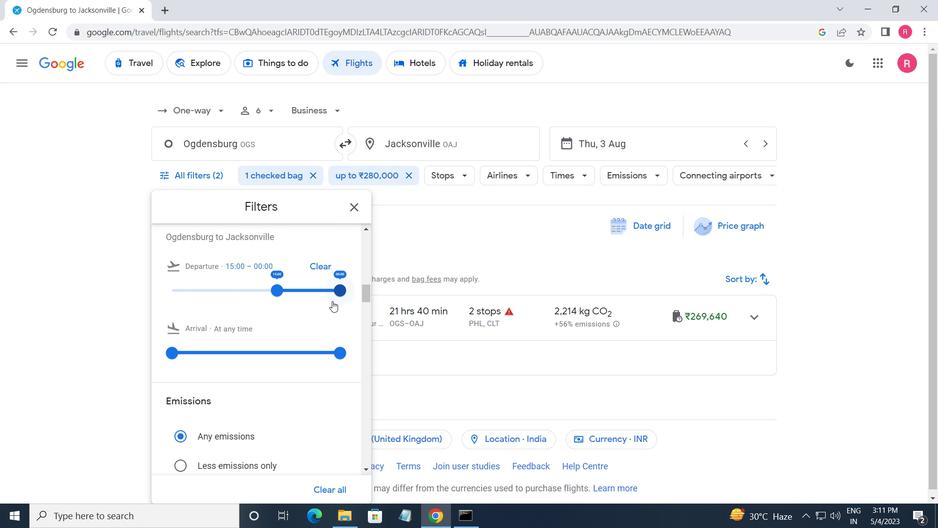 
Action: Mouse pressed left at (338, 294)
Screenshot: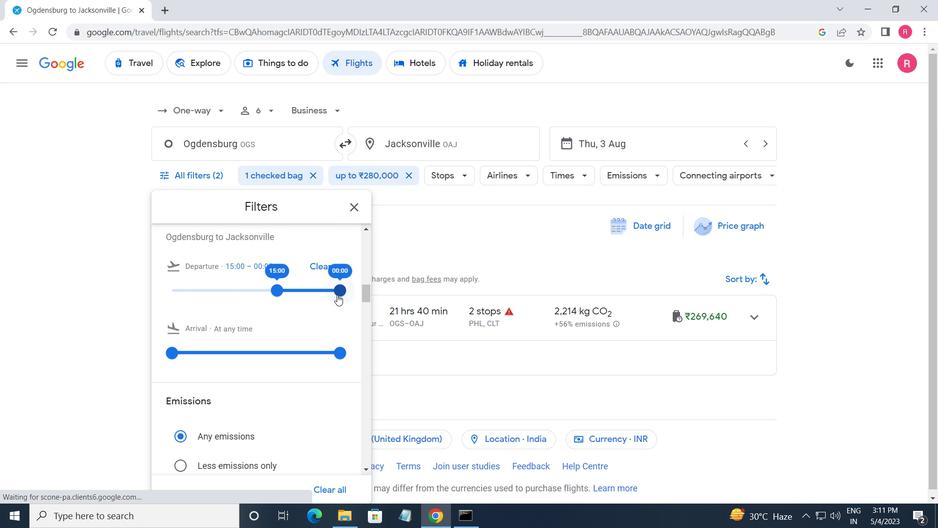
Action: Mouse moved to (353, 205)
Screenshot: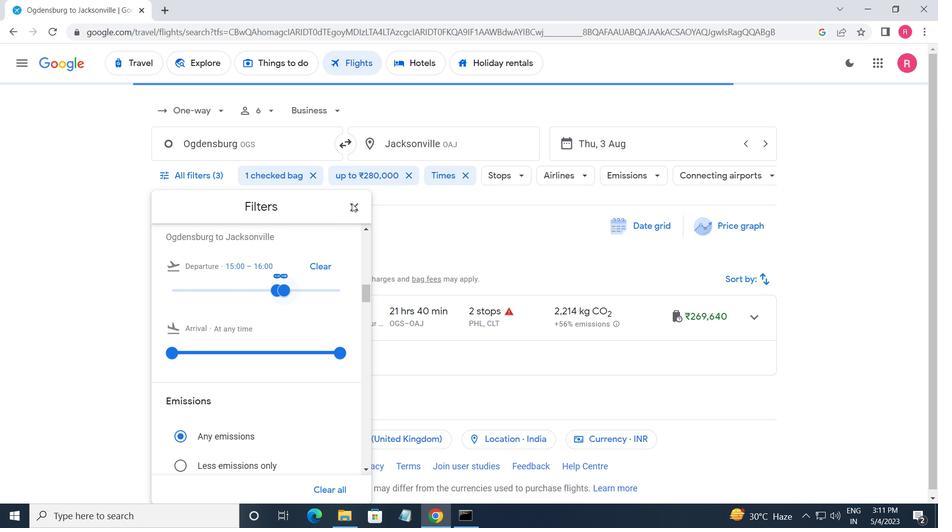 
Action: Mouse pressed left at (353, 205)
Screenshot: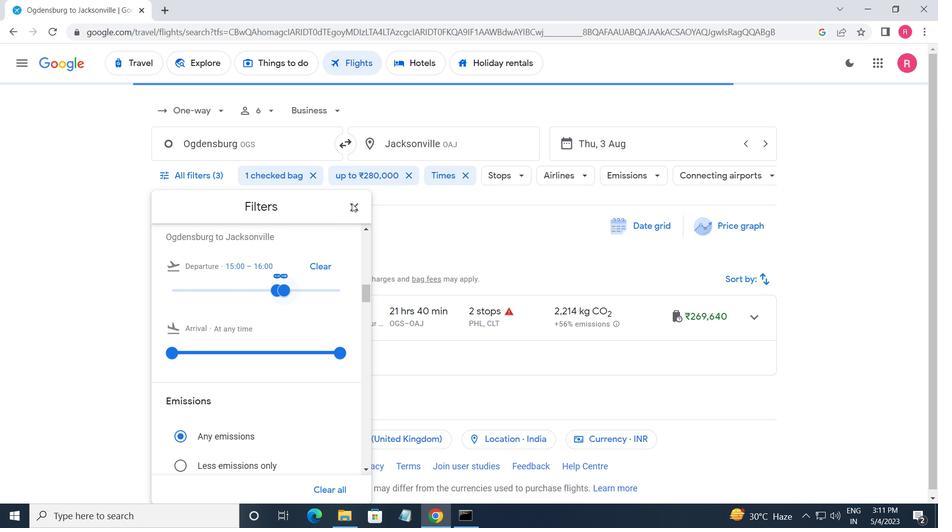 
Action: Mouse moved to (353, 207)
Screenshot: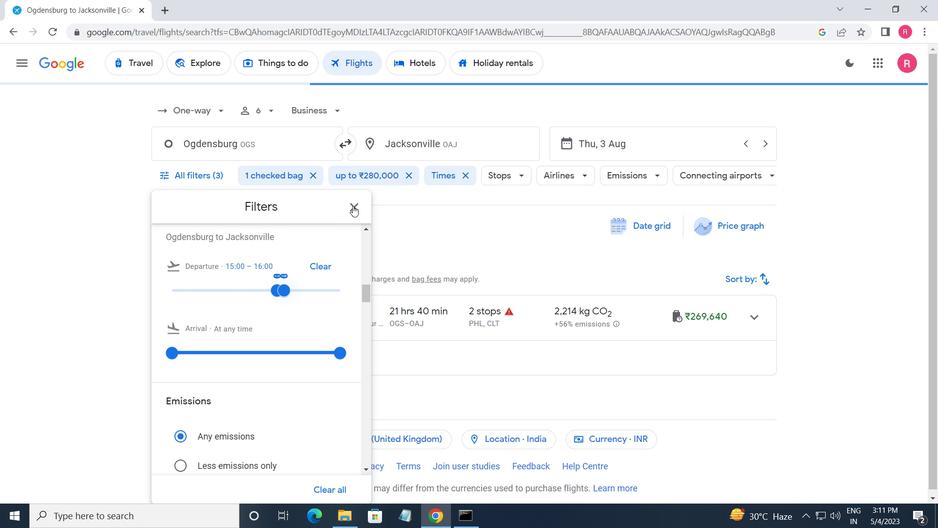 
